 Task: Create List Resources in Board Thought Leadership to Workspace Creative Services. Create List Files in Board Event Marketing to Workspace Creative Services. Create List Images in Board Employee Performance Management and Evaluation to Workspace Creative Services
Action: Mouse moved to (116, 342)
Screenshot: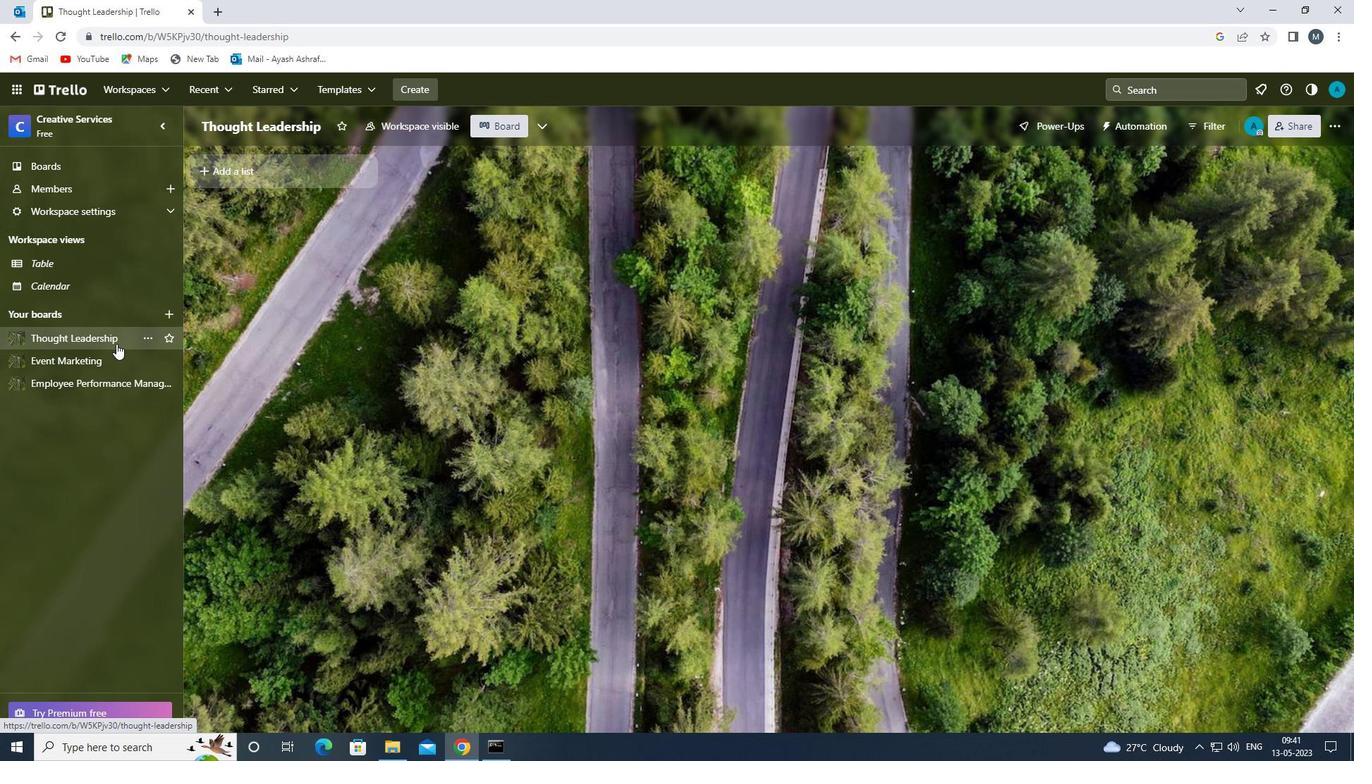 
Action: Mouse pressed left at (116, 342)
Screenshot: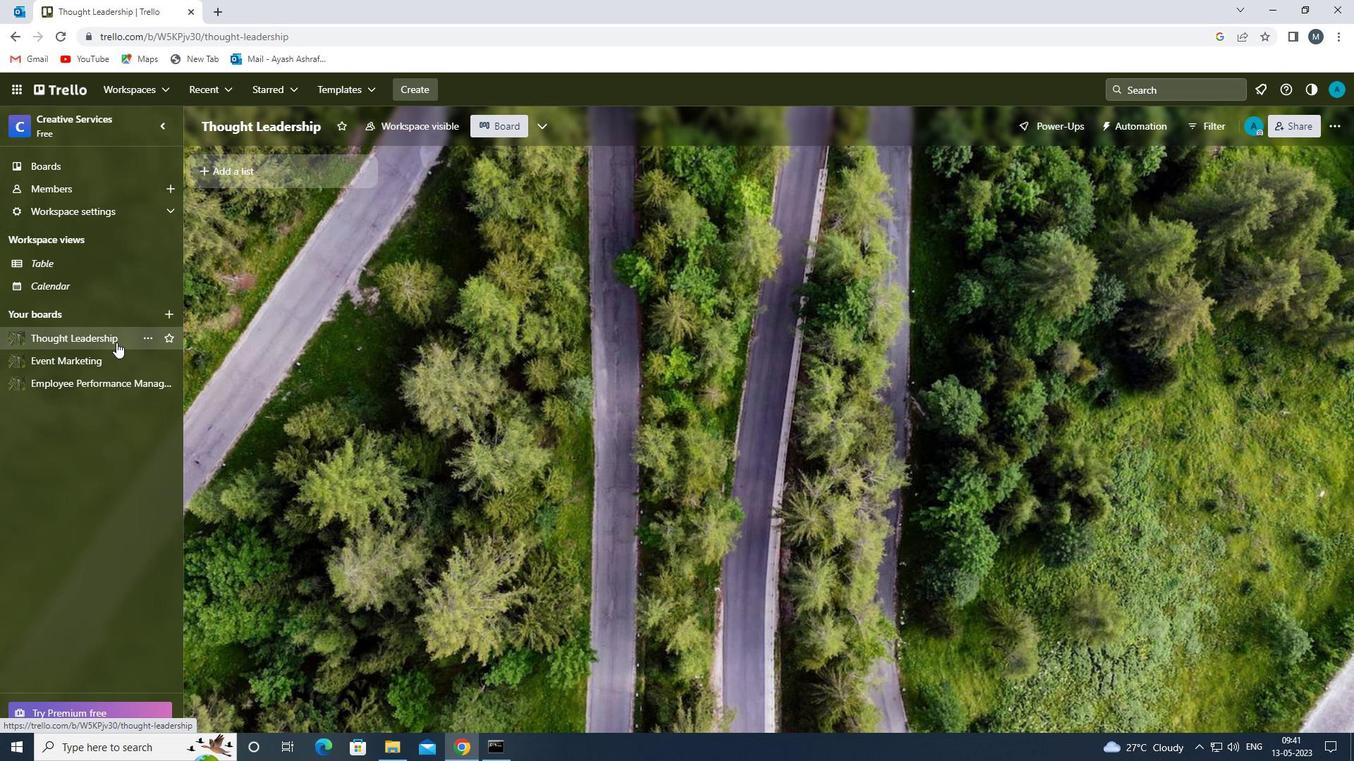 
Action: Mouse moved to (264, 182)
Screenshot: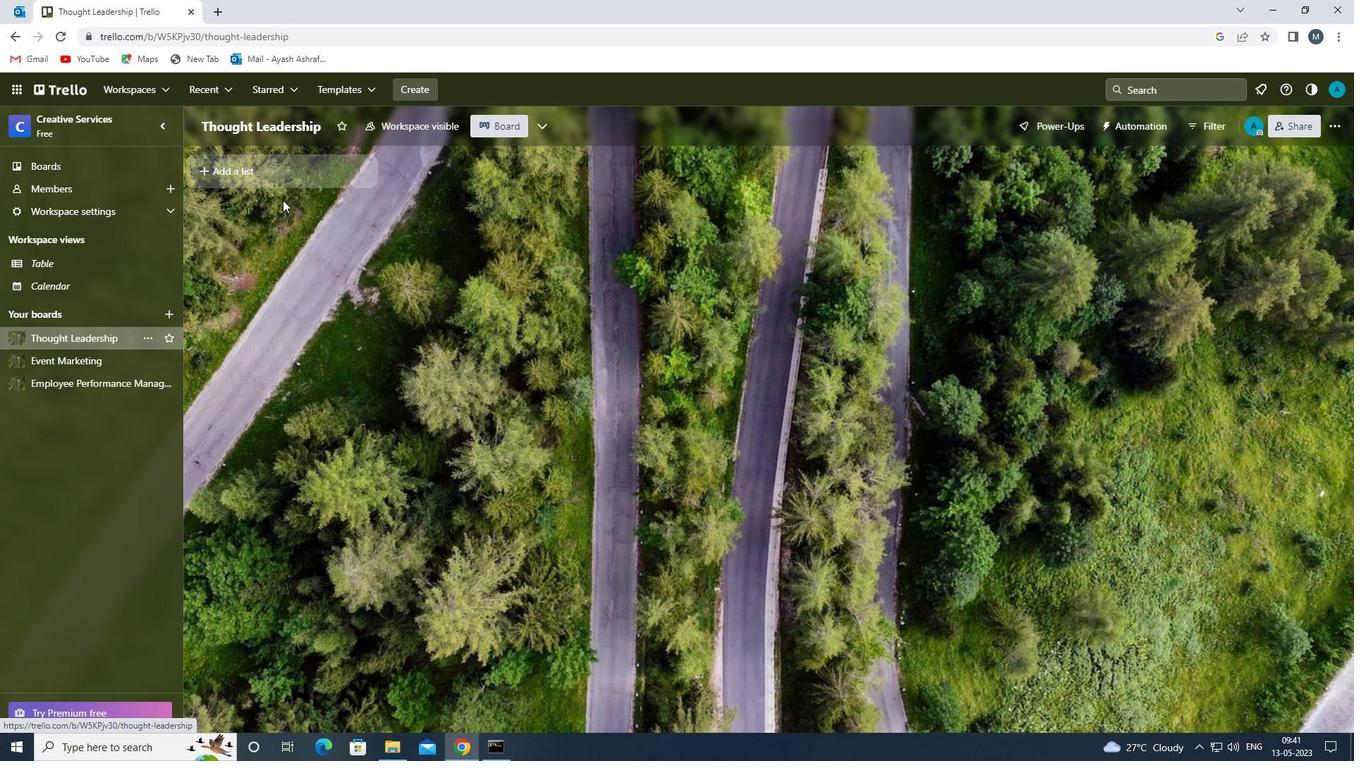 
Action: Mouse pressed left at (264, 182)
Screenshot: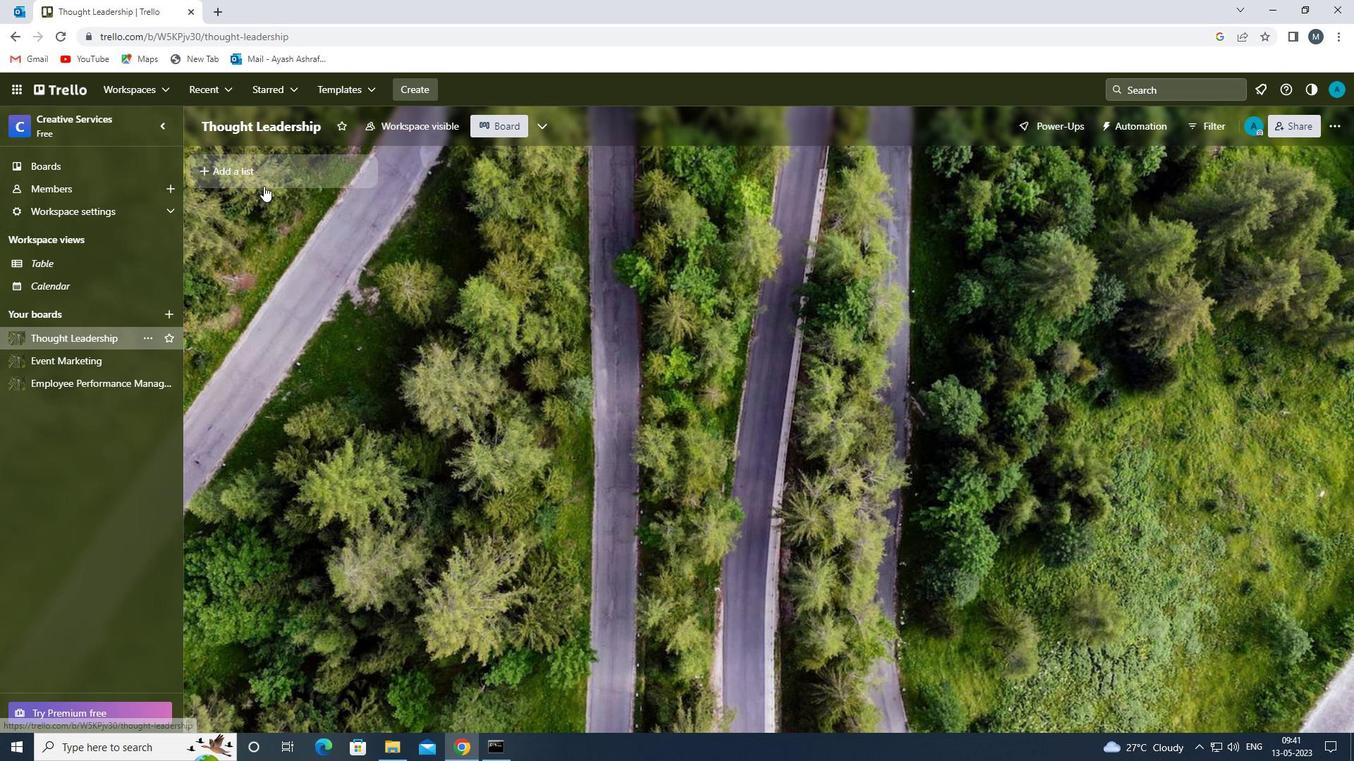 
Action: Mouse moved to (255, 166)
Screenshot: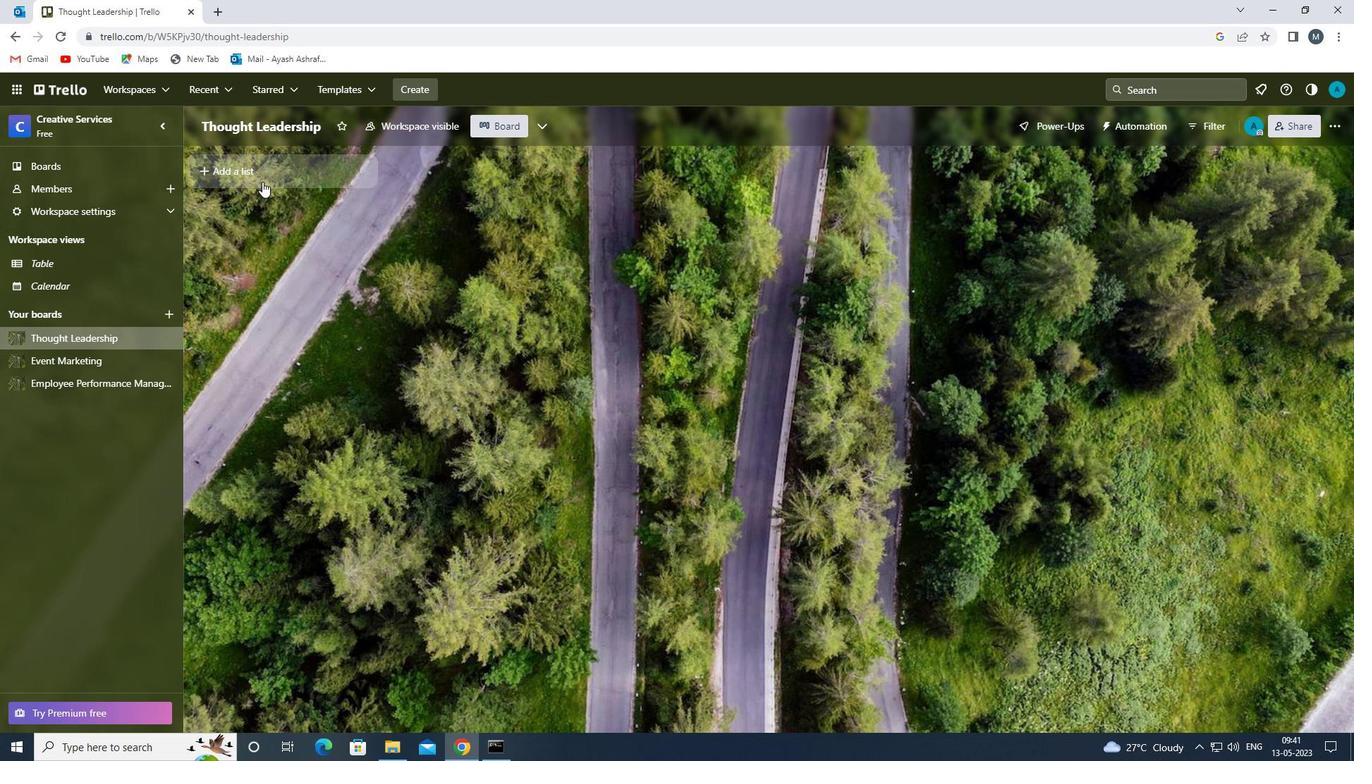 
Action: Mouse pressed left at (255, 166)
Screenshot: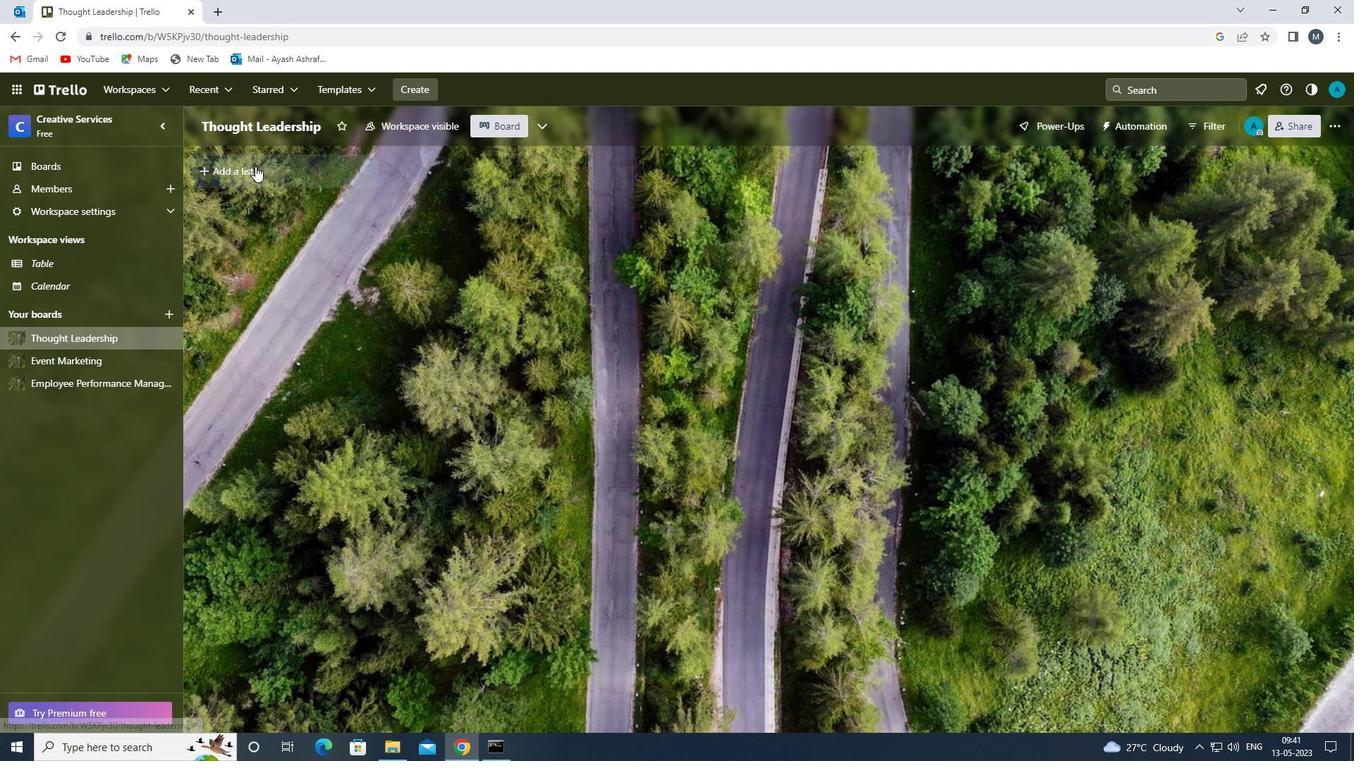 
Action: Mouse moved to (267, 167)
Screenshot: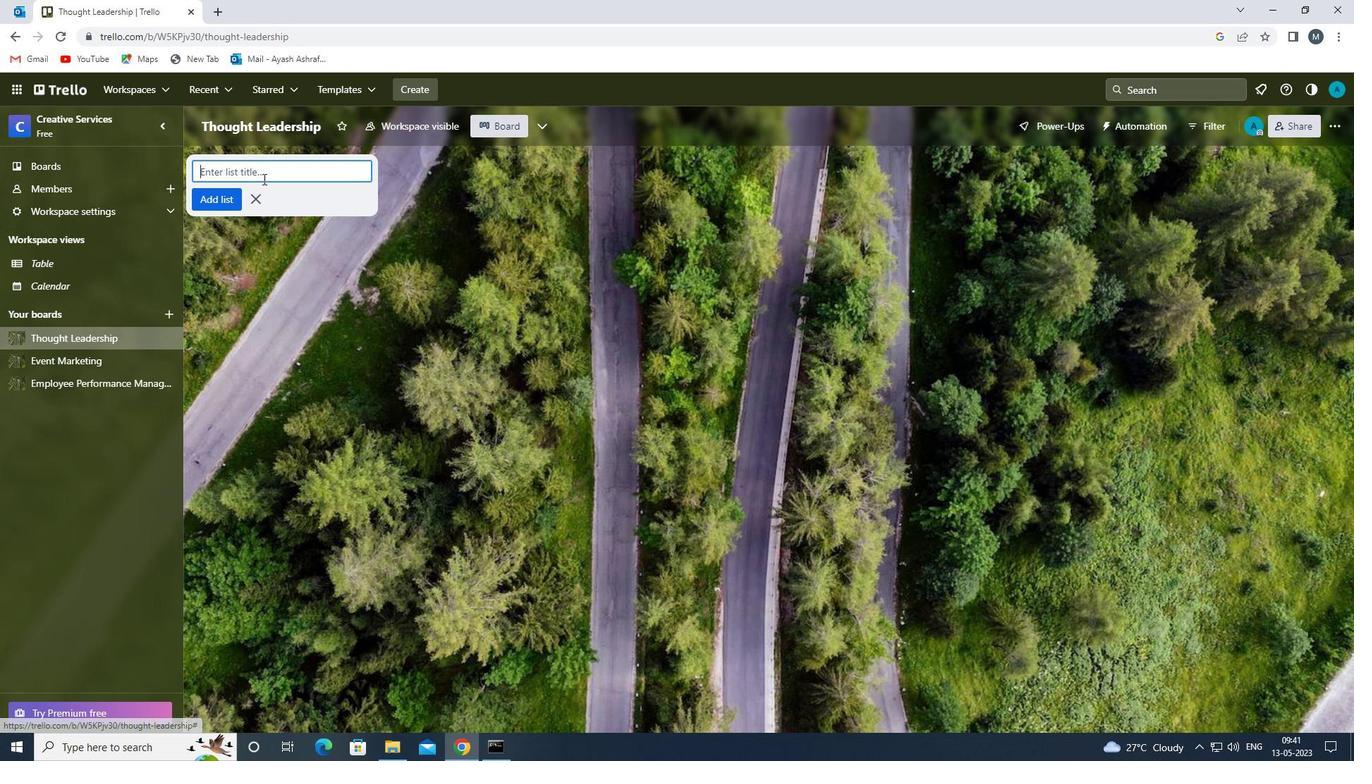 
Action: Mouse pressed left at (267, 167)
Screenshot: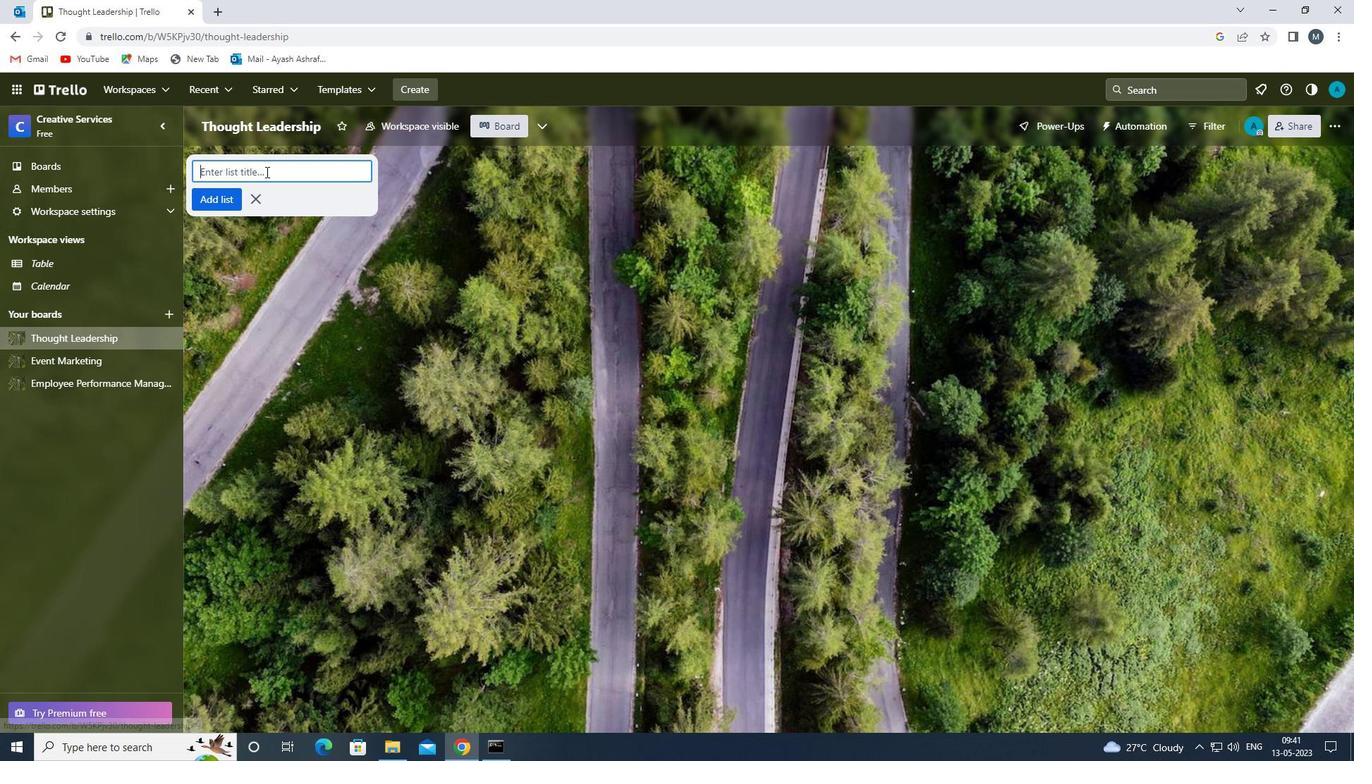 
Action: Key pressed <Key.shift>RESOURCES<Key.space>
Screenshot: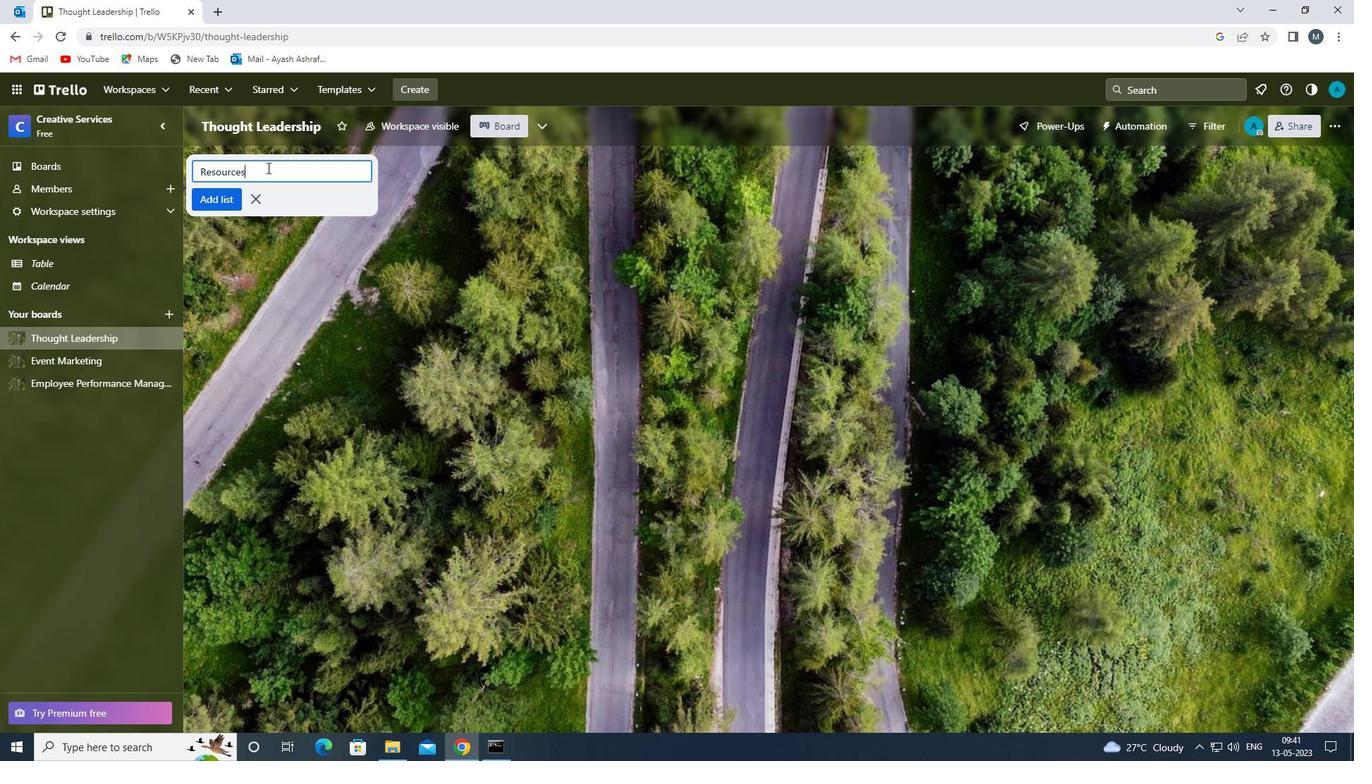 
Action: Mouse moved to (234, 203)
Screenshot: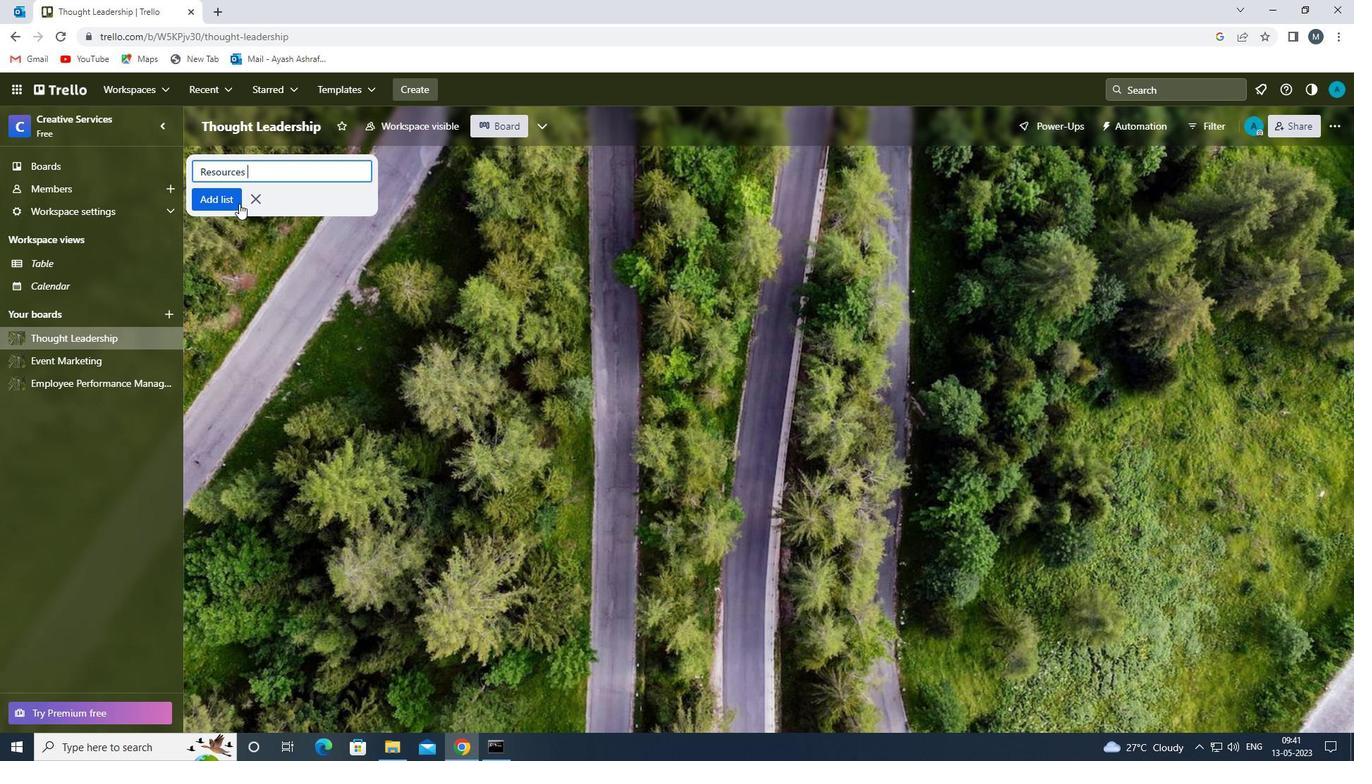 
Action: Mouse pressed left at (234, 203)
Screenshot: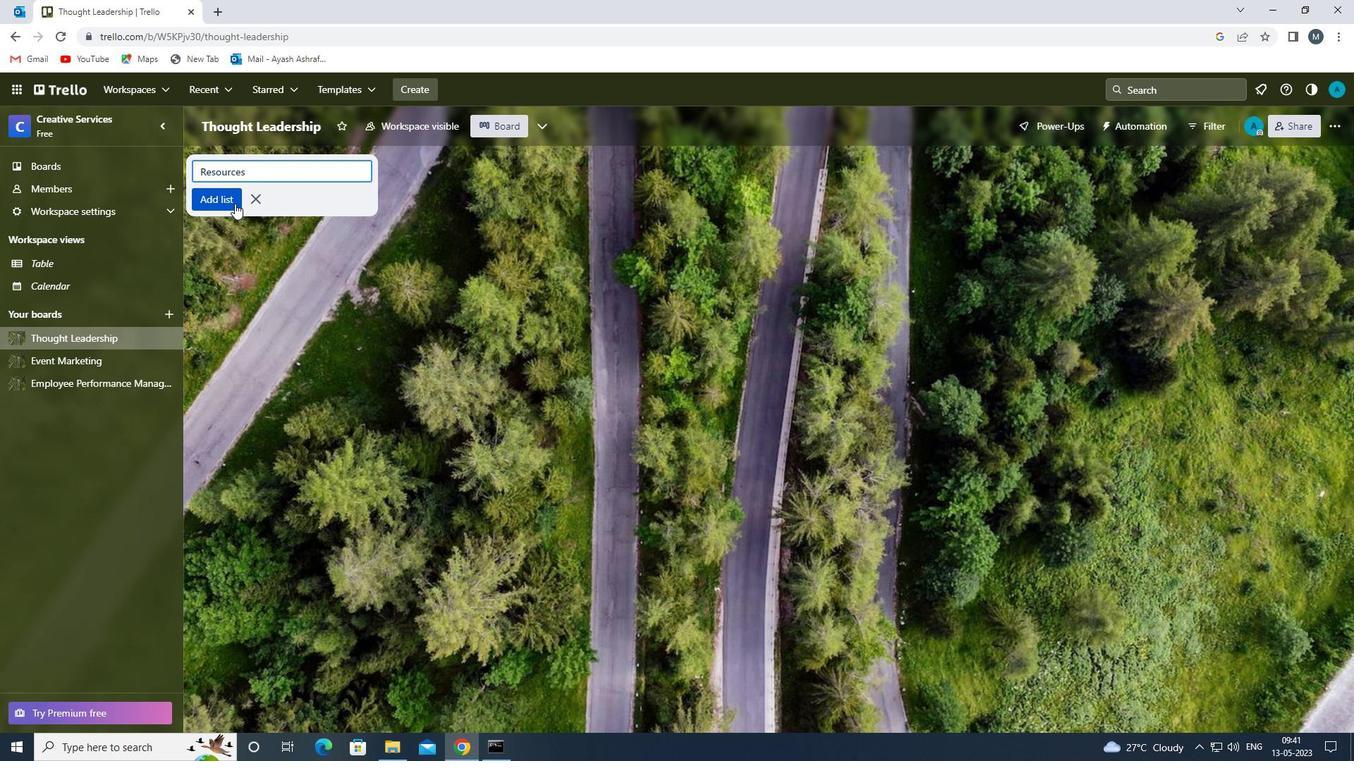 
Action: Mouse moved to (75, 359)
Screenshot: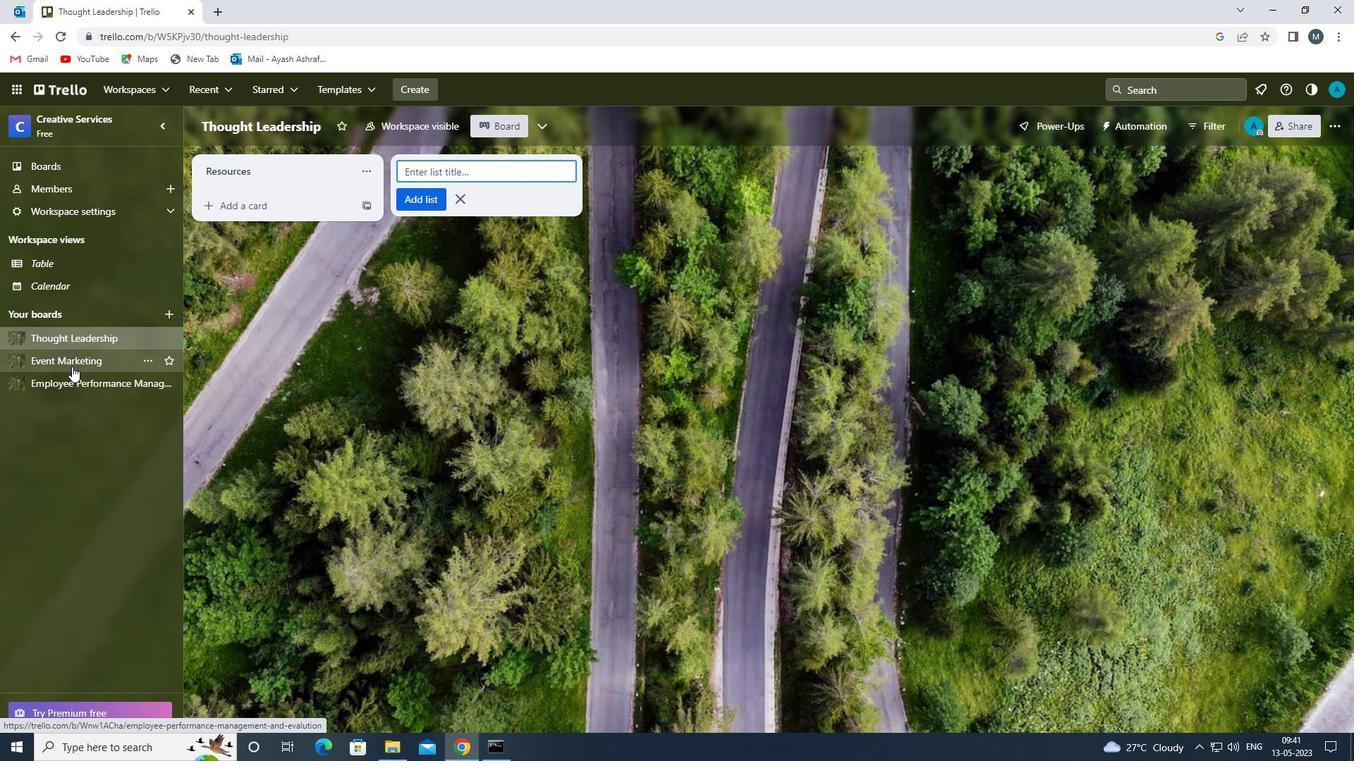 
Action: Mouse pressed left at (75, 359)
Screenshot: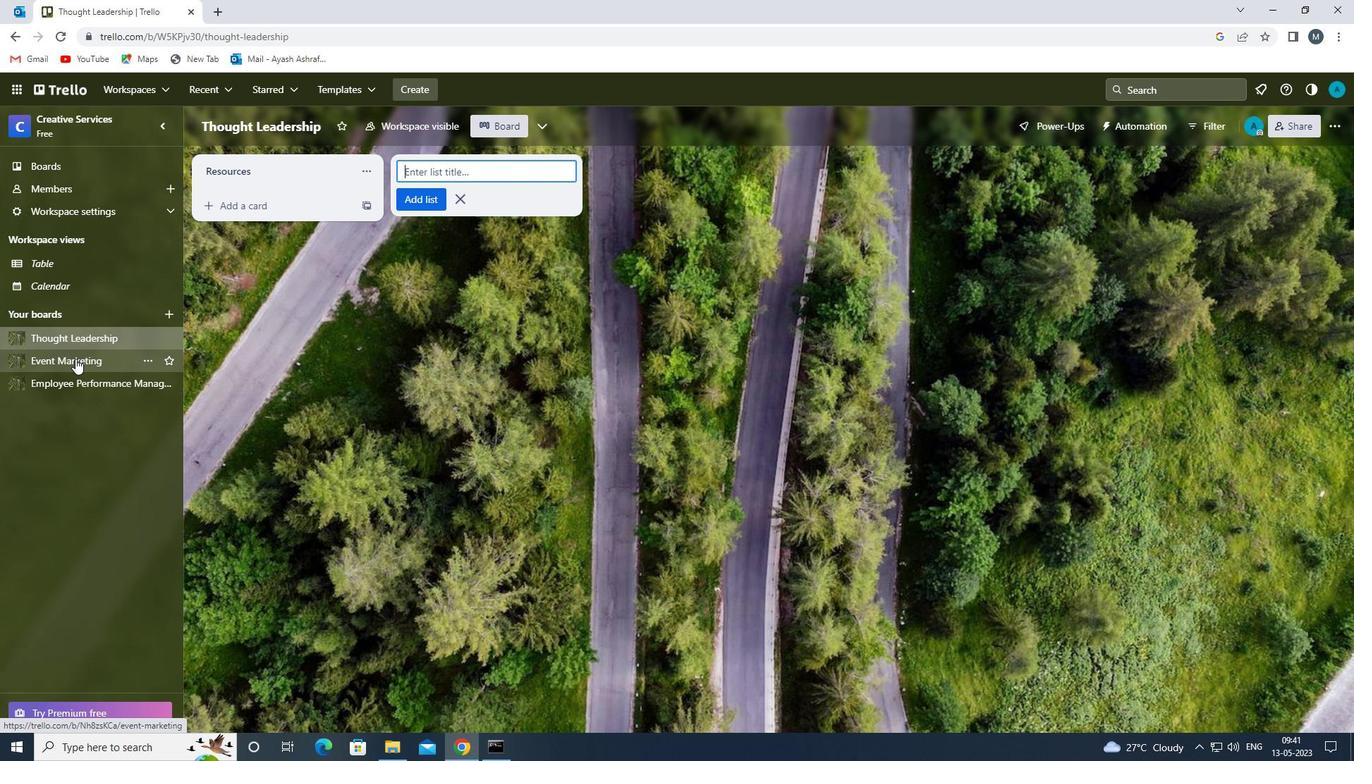 
Action: Mouse moved to (277, 178)
Screenshot: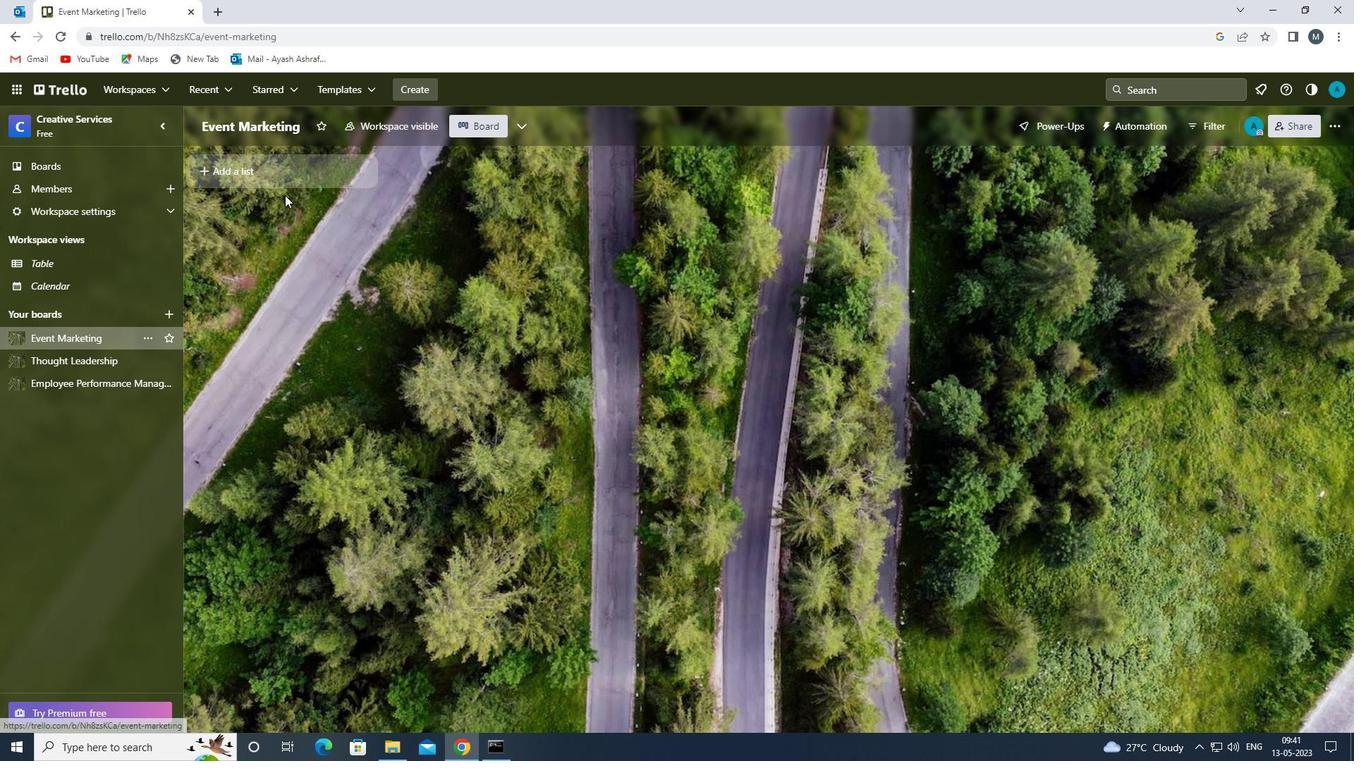 
Action: Mouse pressed left at (277, 178)
Screenshot: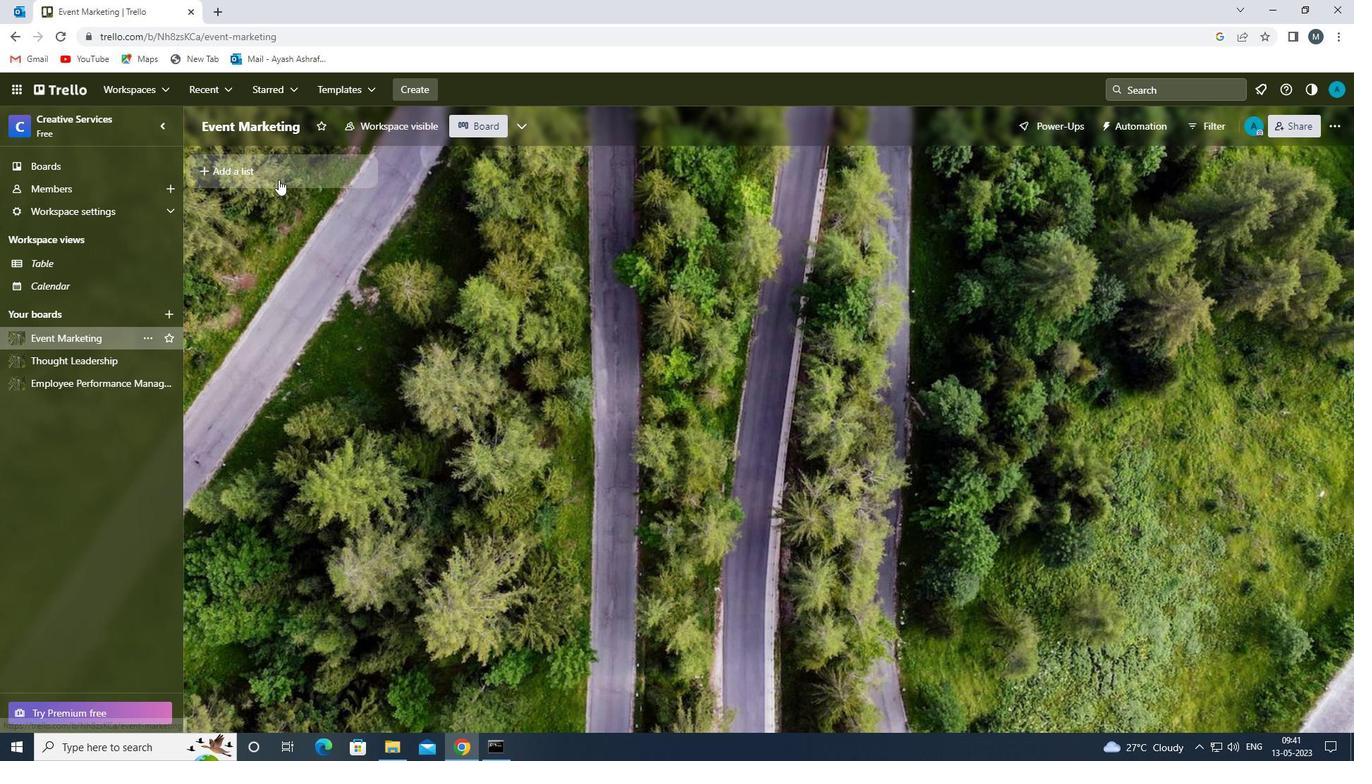 
Action: Mouse moved to (269, 167)
Screenshot: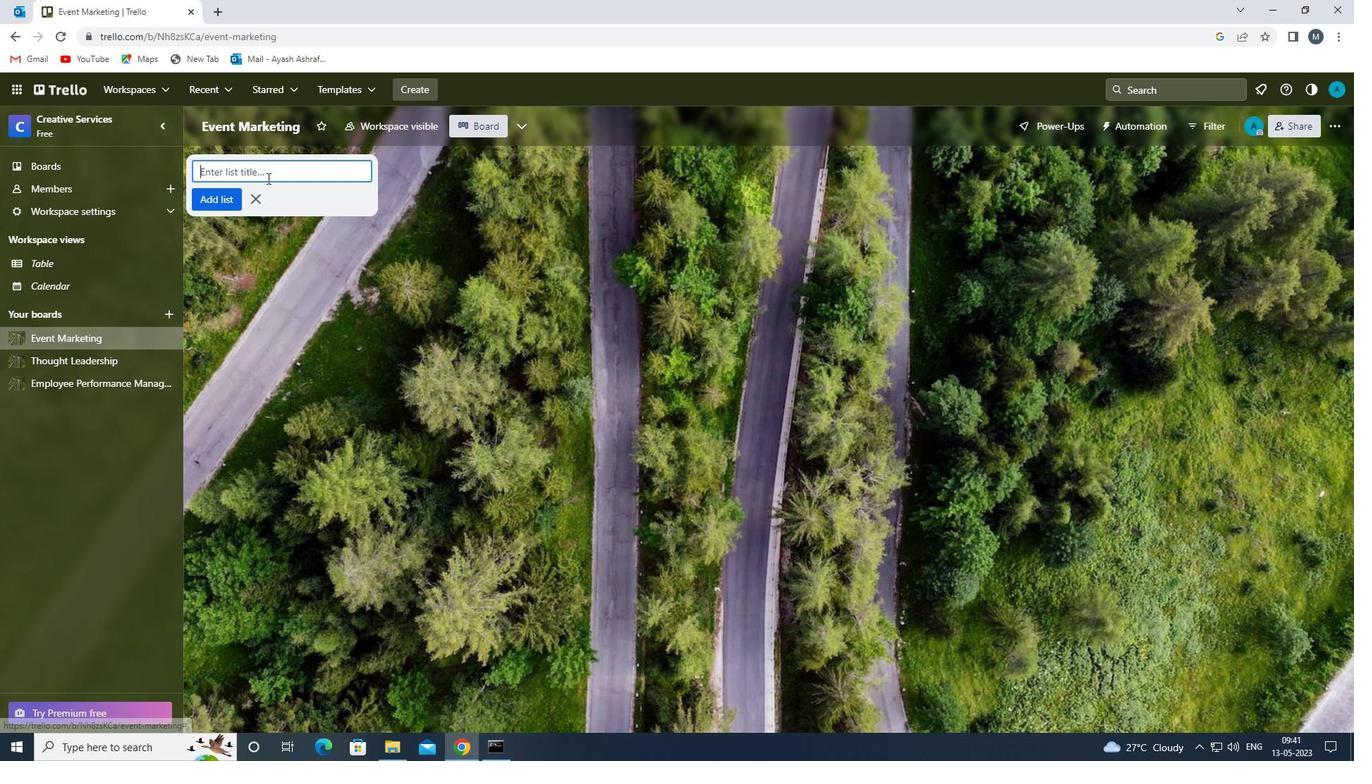 
Action: Mouse pressed left at (269, 167)
Screenshot: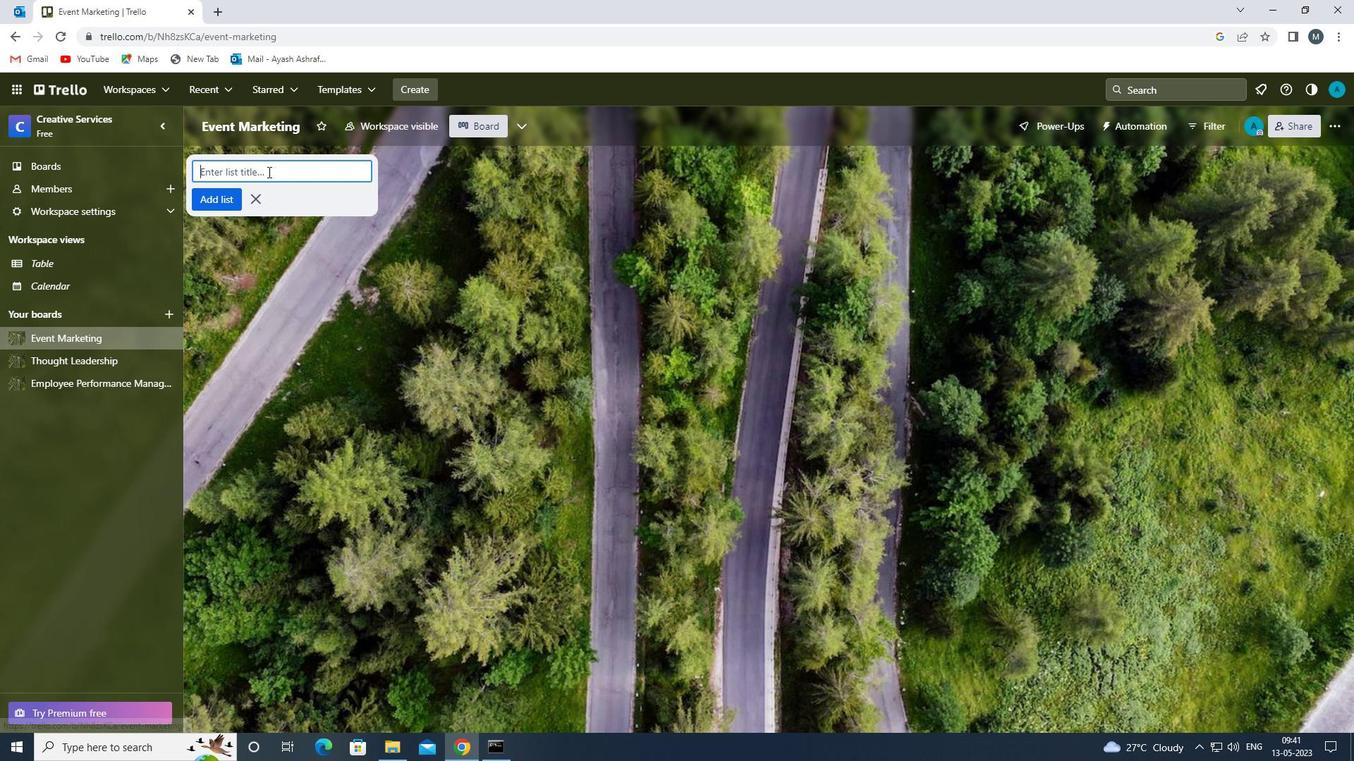 
Action: Key pressed <Key.shift>FILES<Key.space>
Screenshot: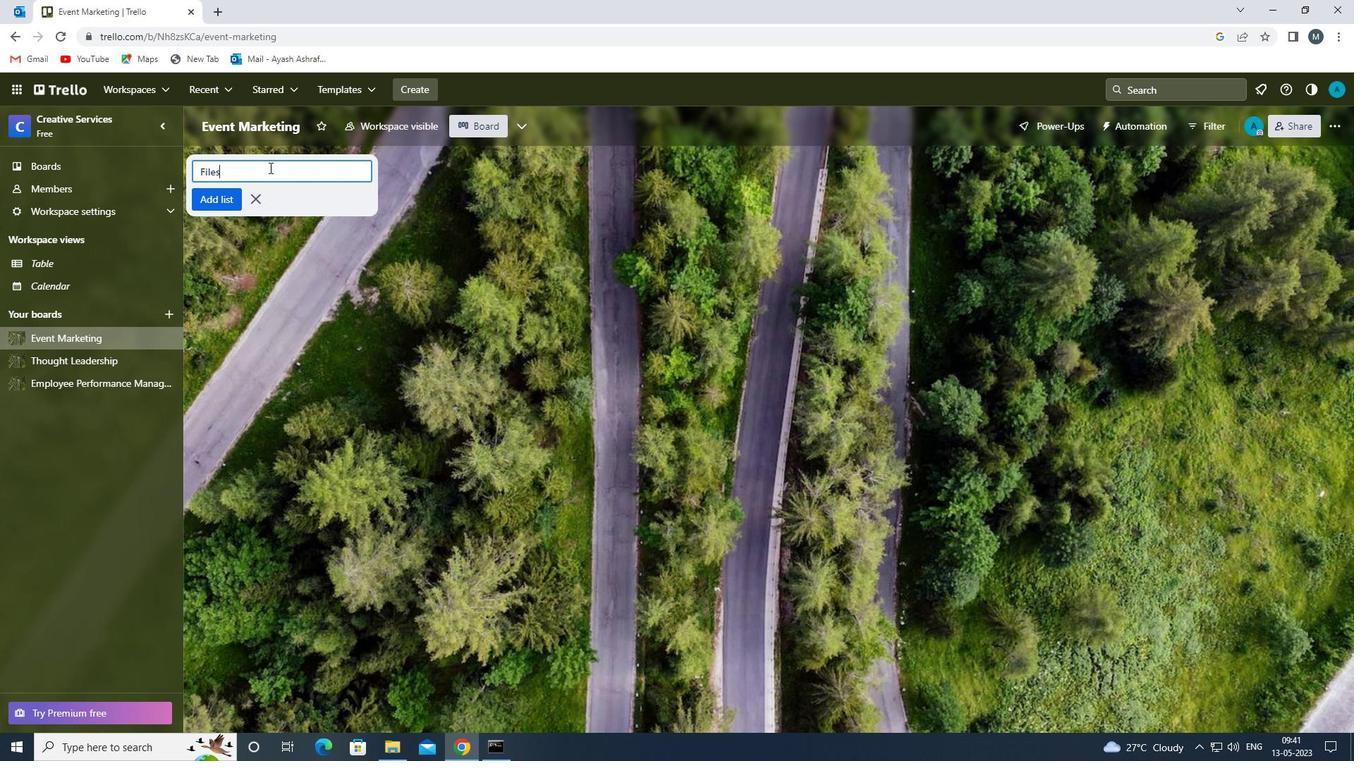 
Action: Mouse moved to (214, 201)
Screenshot: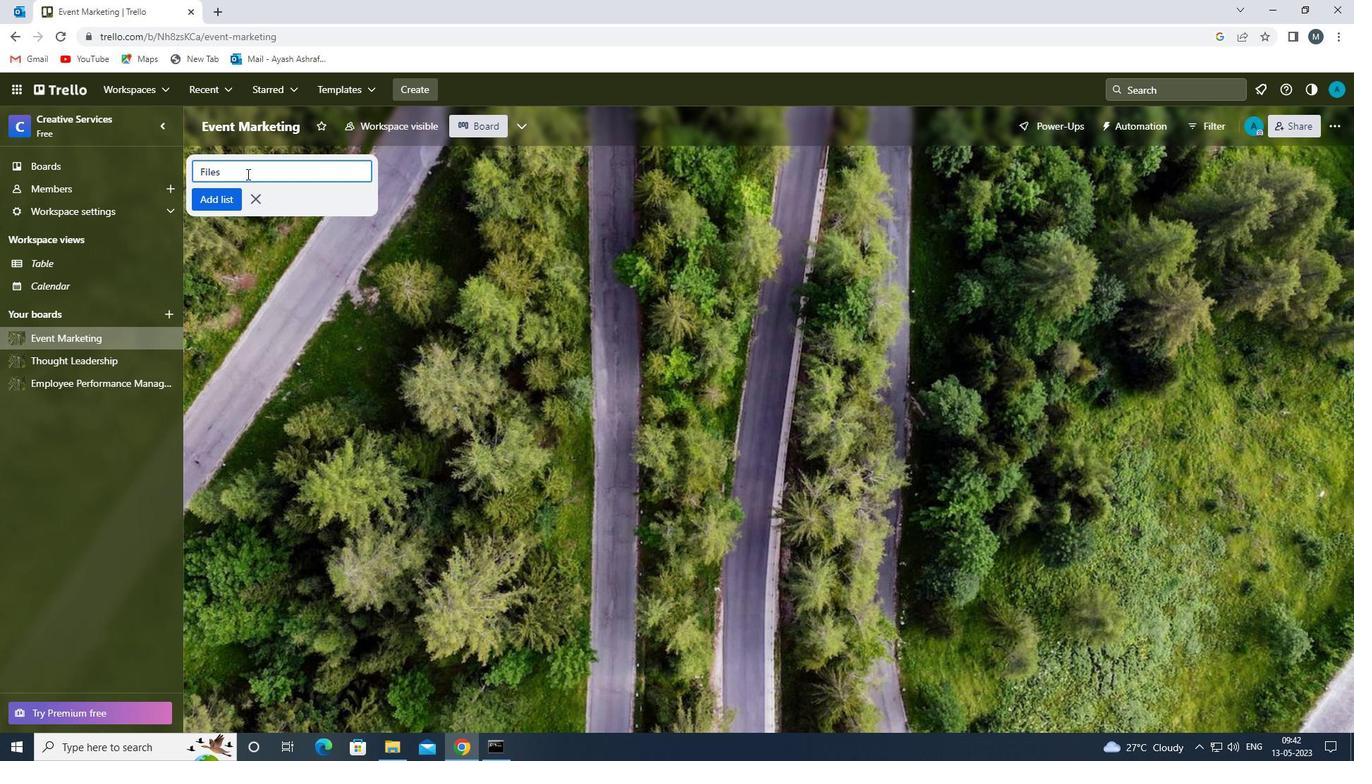 
Action: Mouse pressed left at (214, 201)
Screenshot: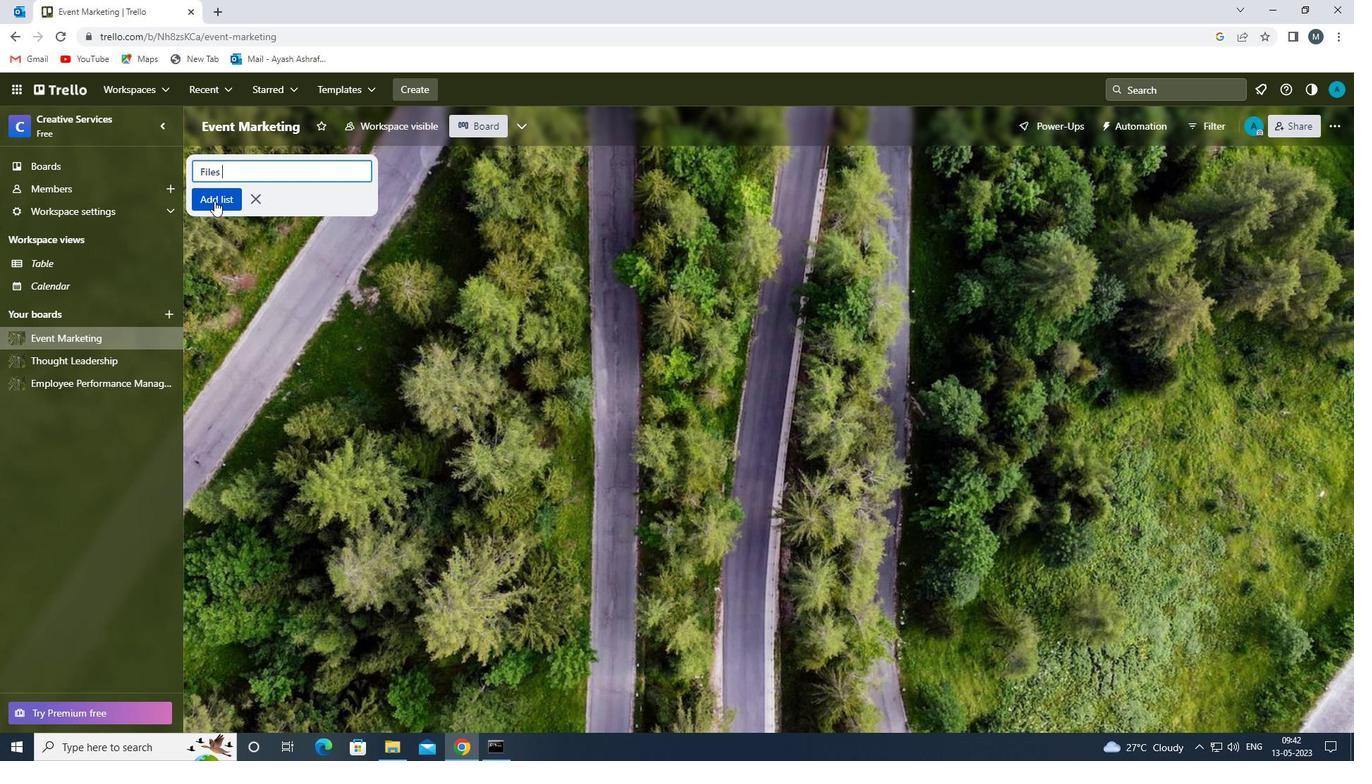 
Action: Mouse moved to (237, 303)
Screenshot: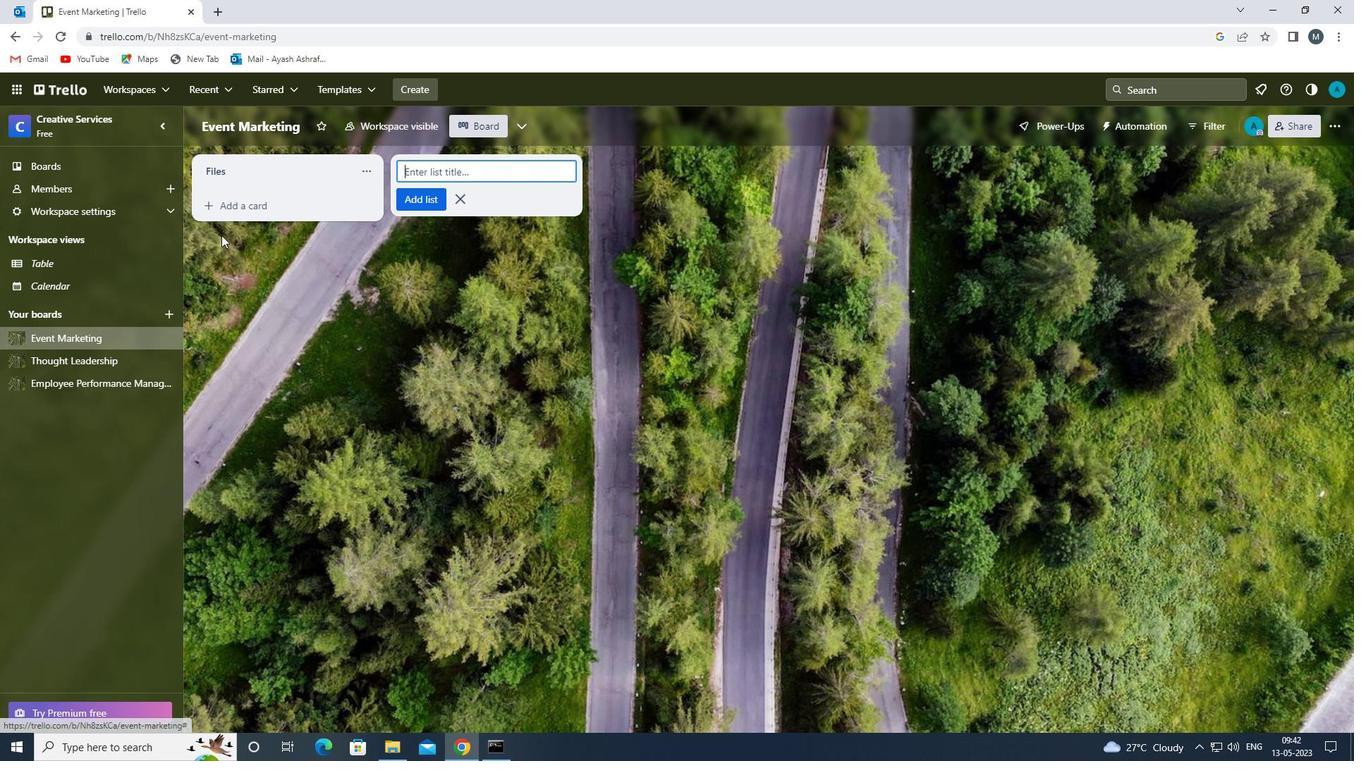 
Action: Mouse pressed left at (237, 303)
Screenshot: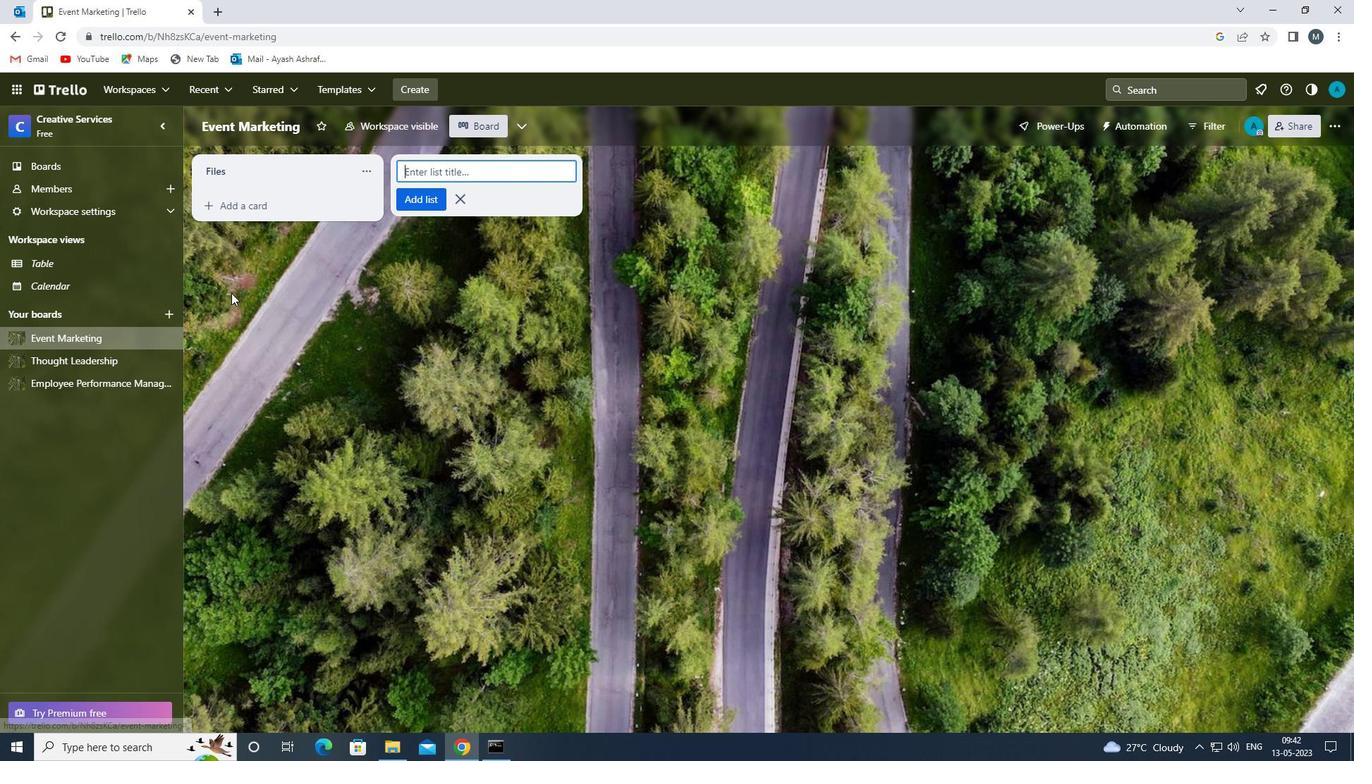 
Action: Mouse moved to (65, 386)
Screenshot: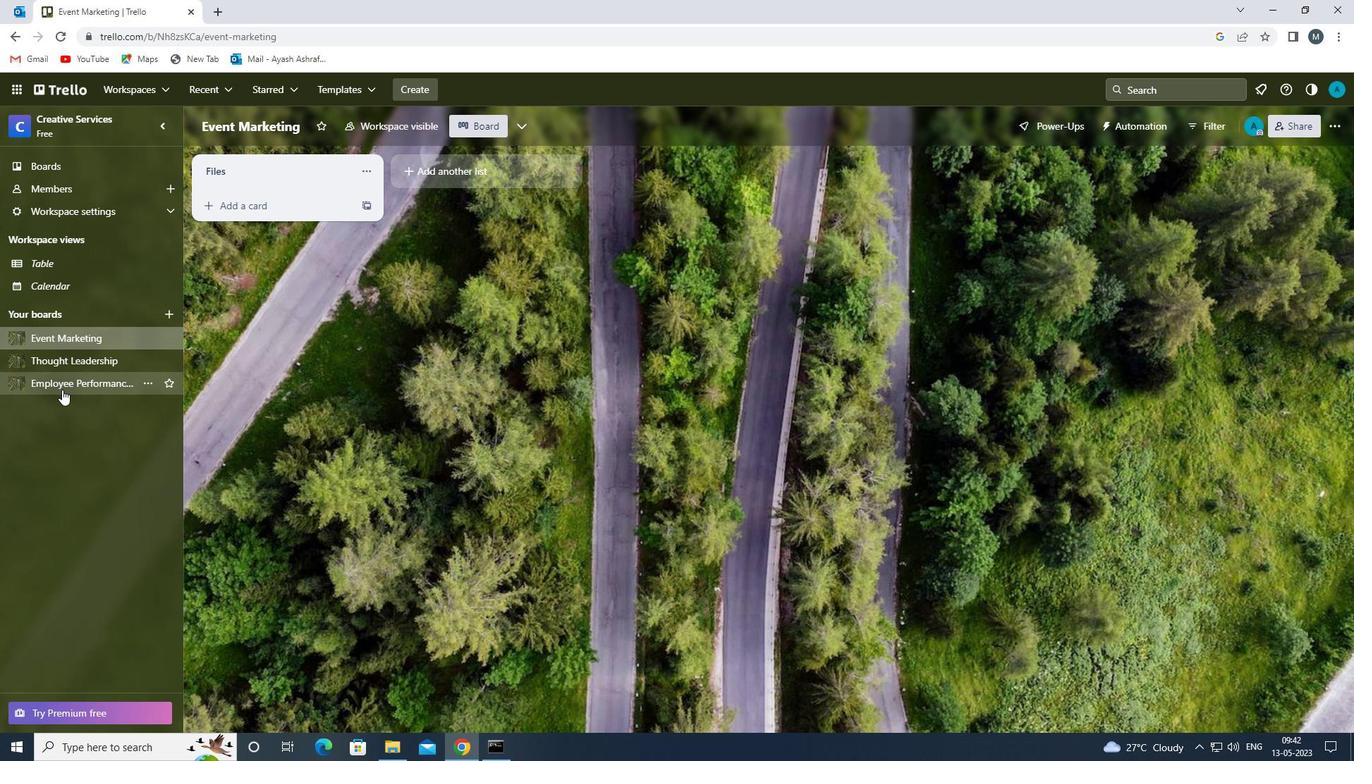
Action: Mouse pressed left at (65, 386)
Screenshot: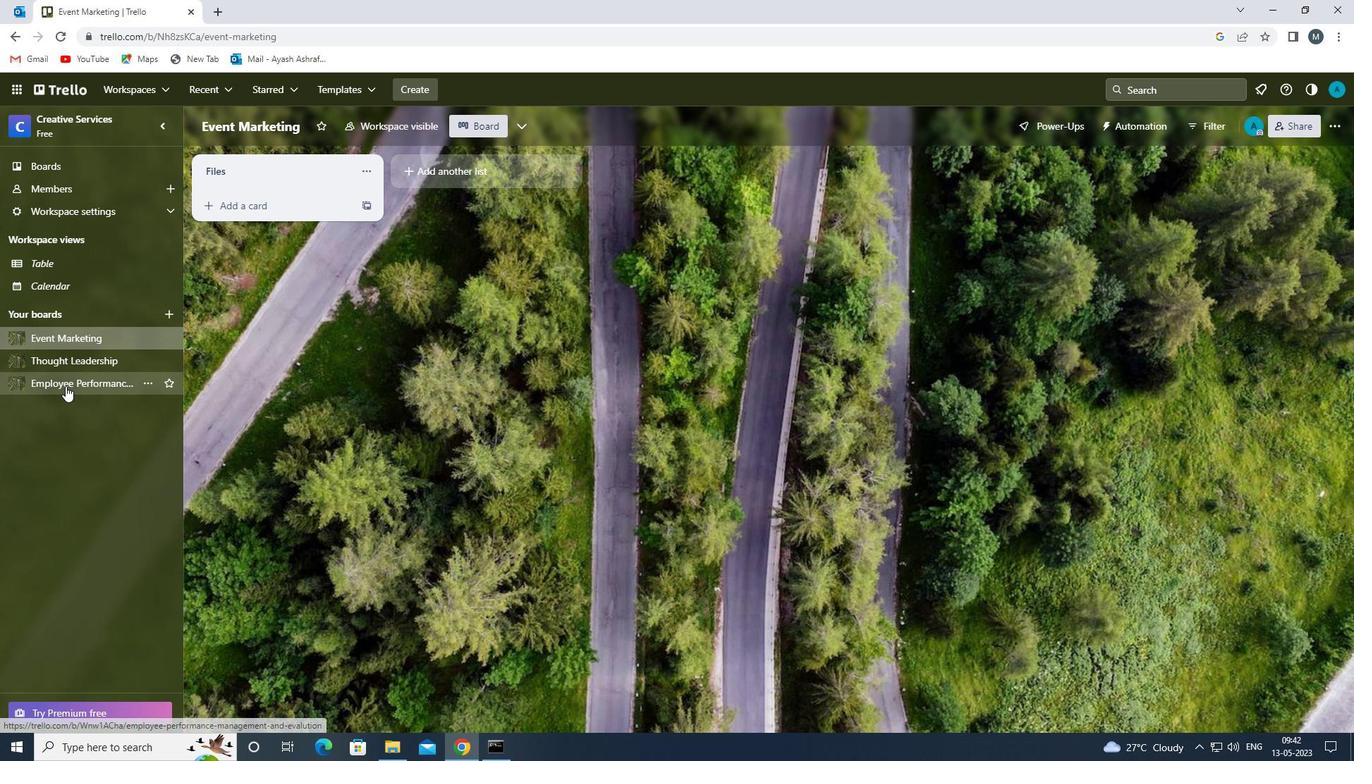 
Action: Mouse moved to (259, 183)
Screenshot: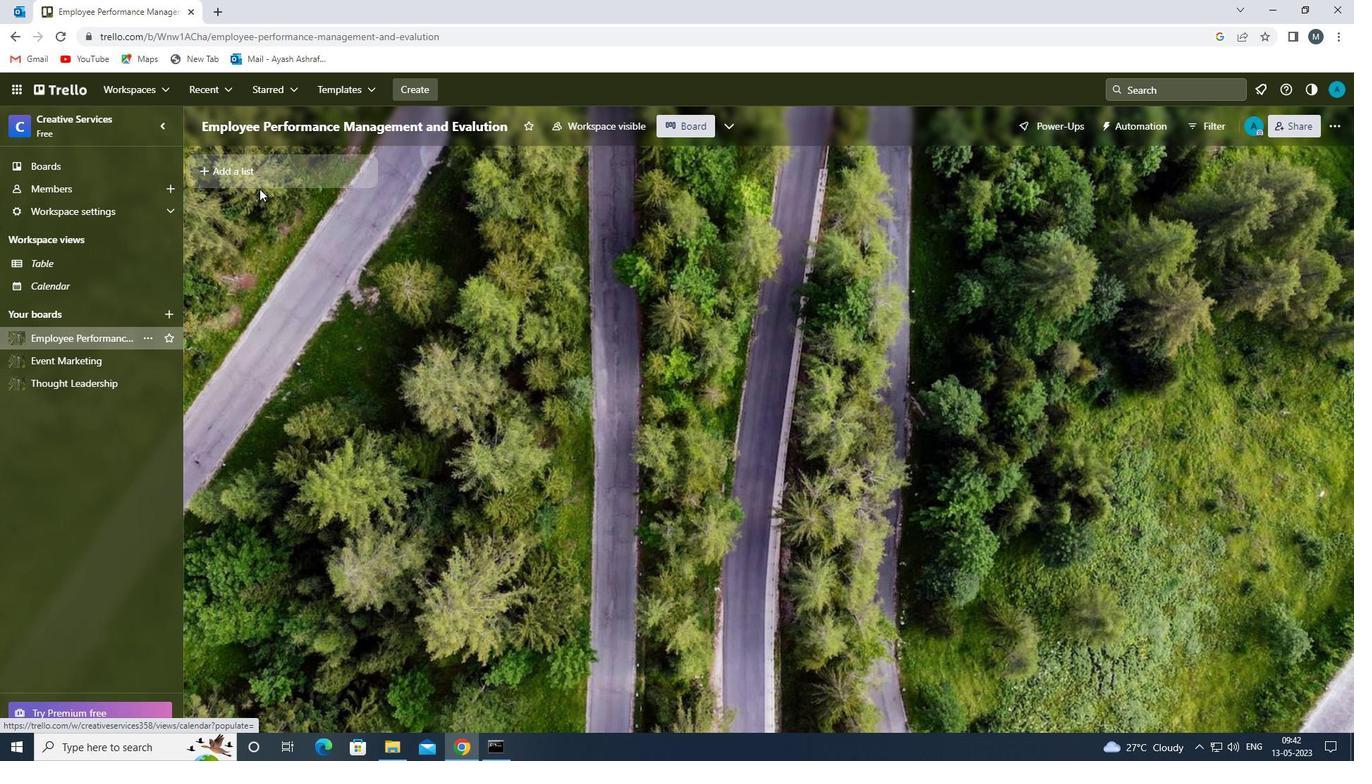 
Action: Mouse pressed left at (259, 183)
Screenshot: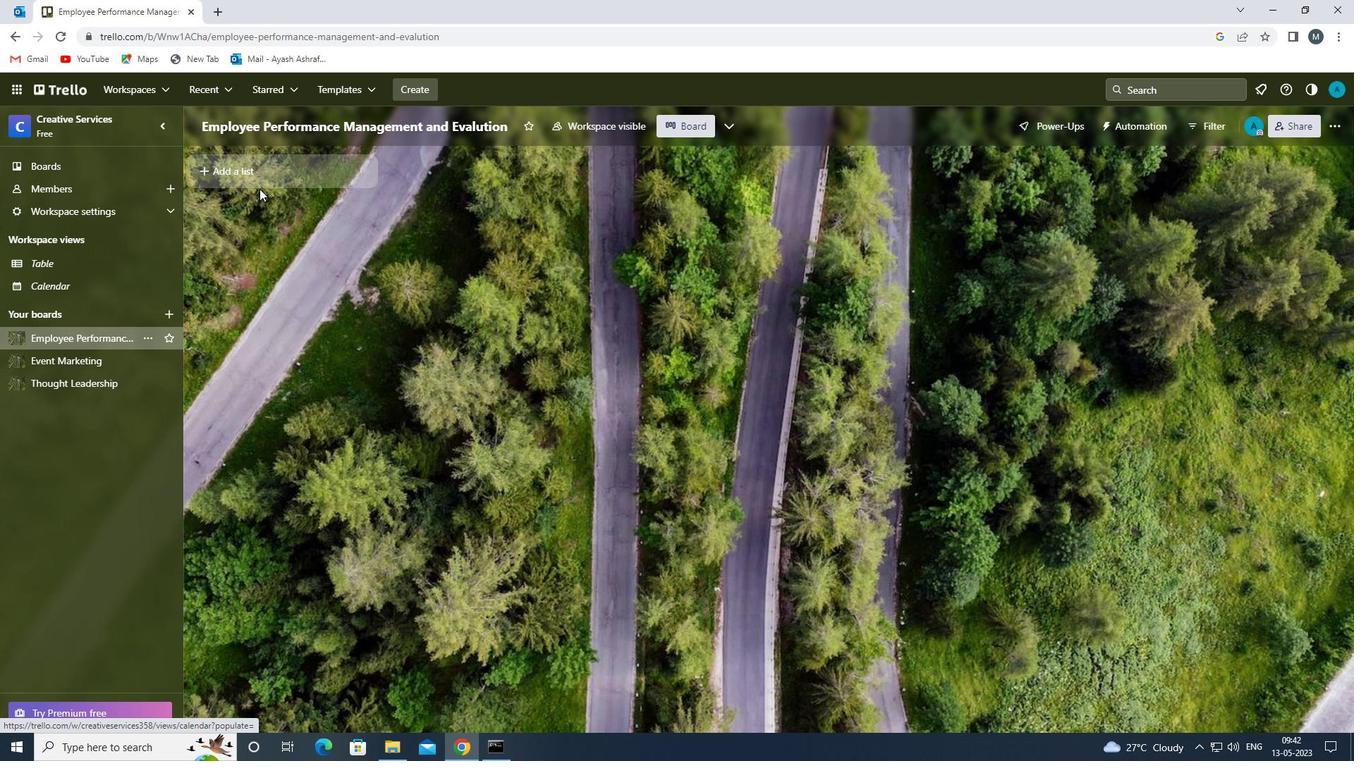 
Action: Mouse moved to (265, 177)
Screenshot: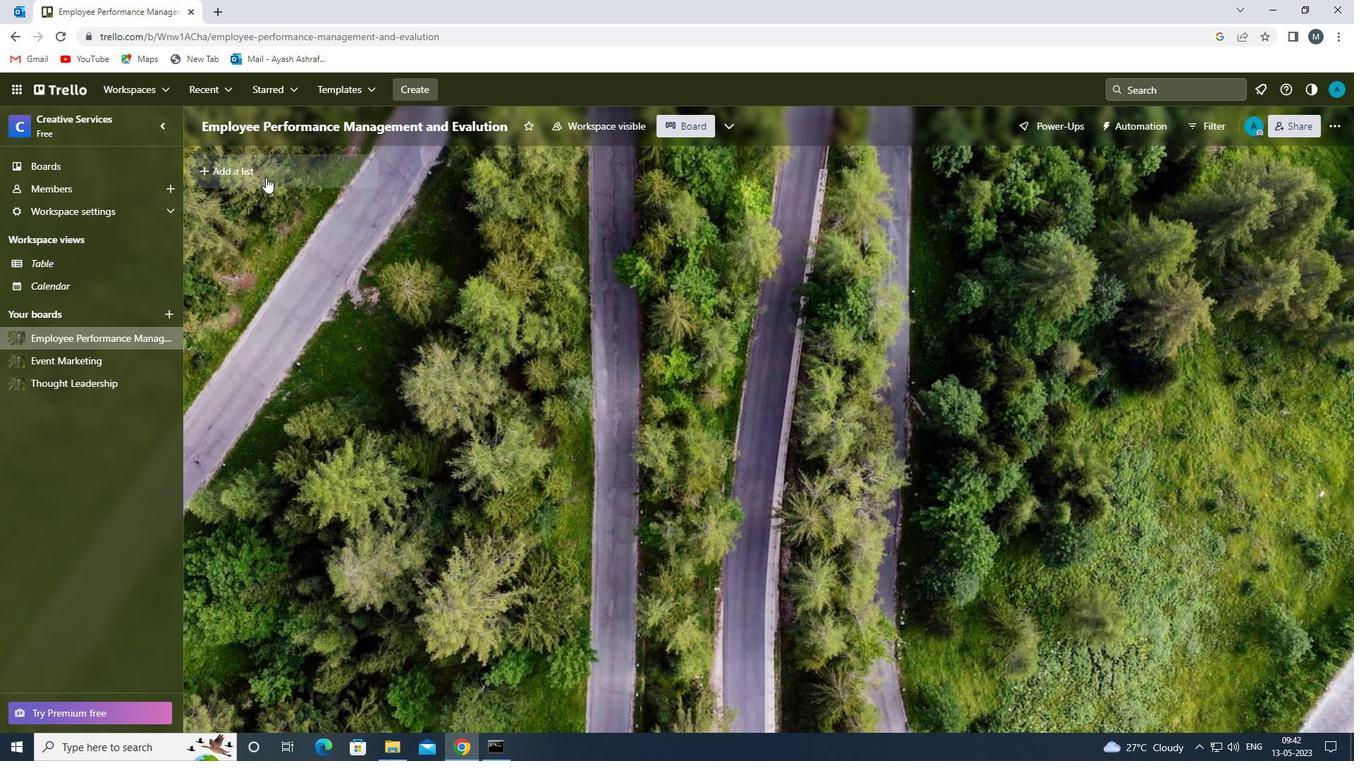 
Action: Mouse pressed left at (265, 177)
Screenshot: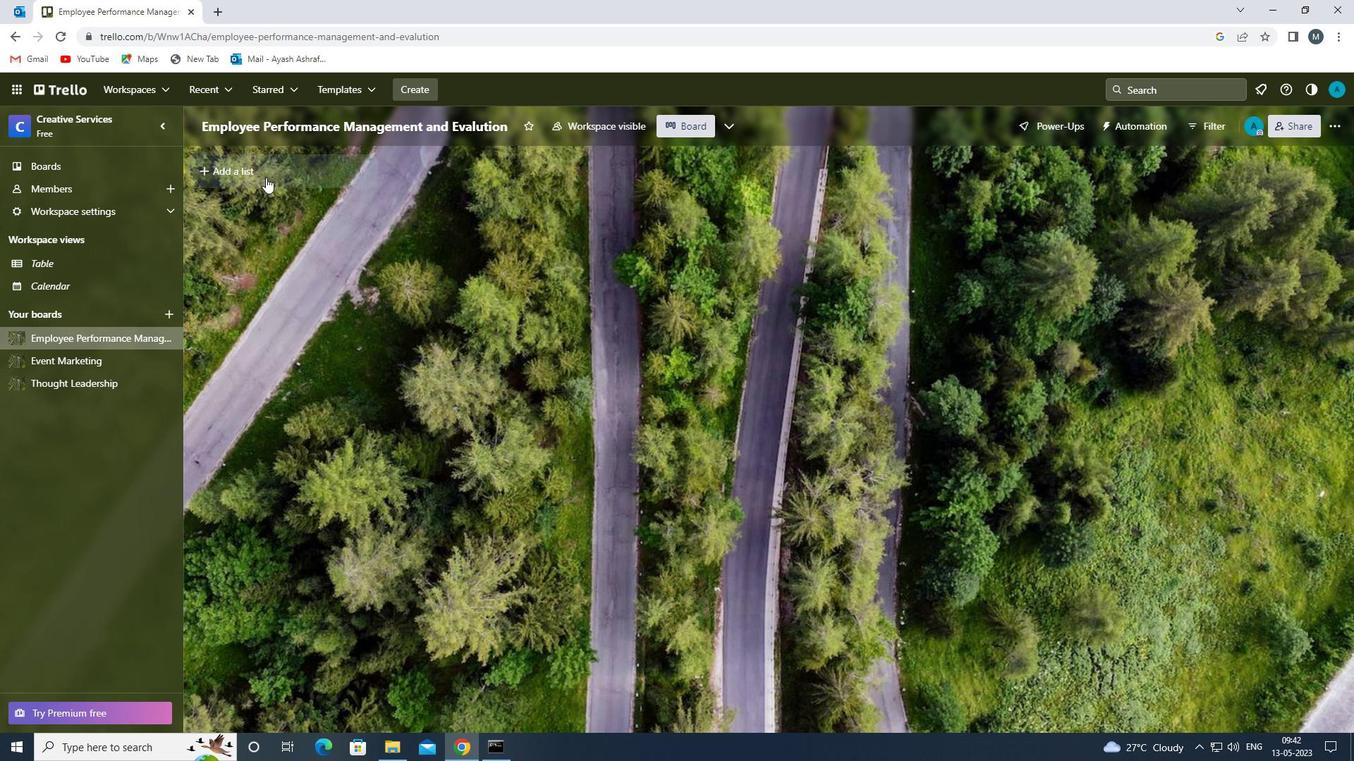 
Action: Mouse moved to (273, 162)
Screenshot: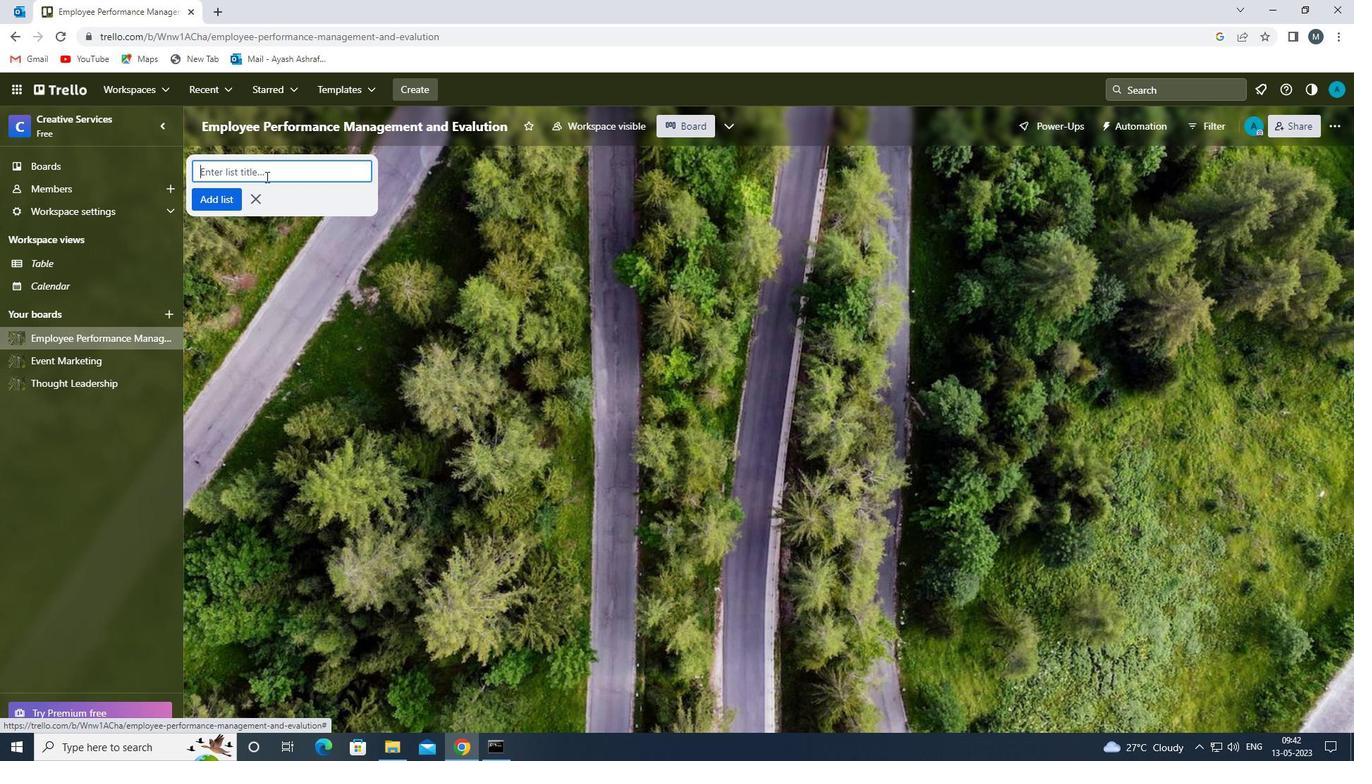 
Action: Mouse pressed left at (273, 162)
Screenshot: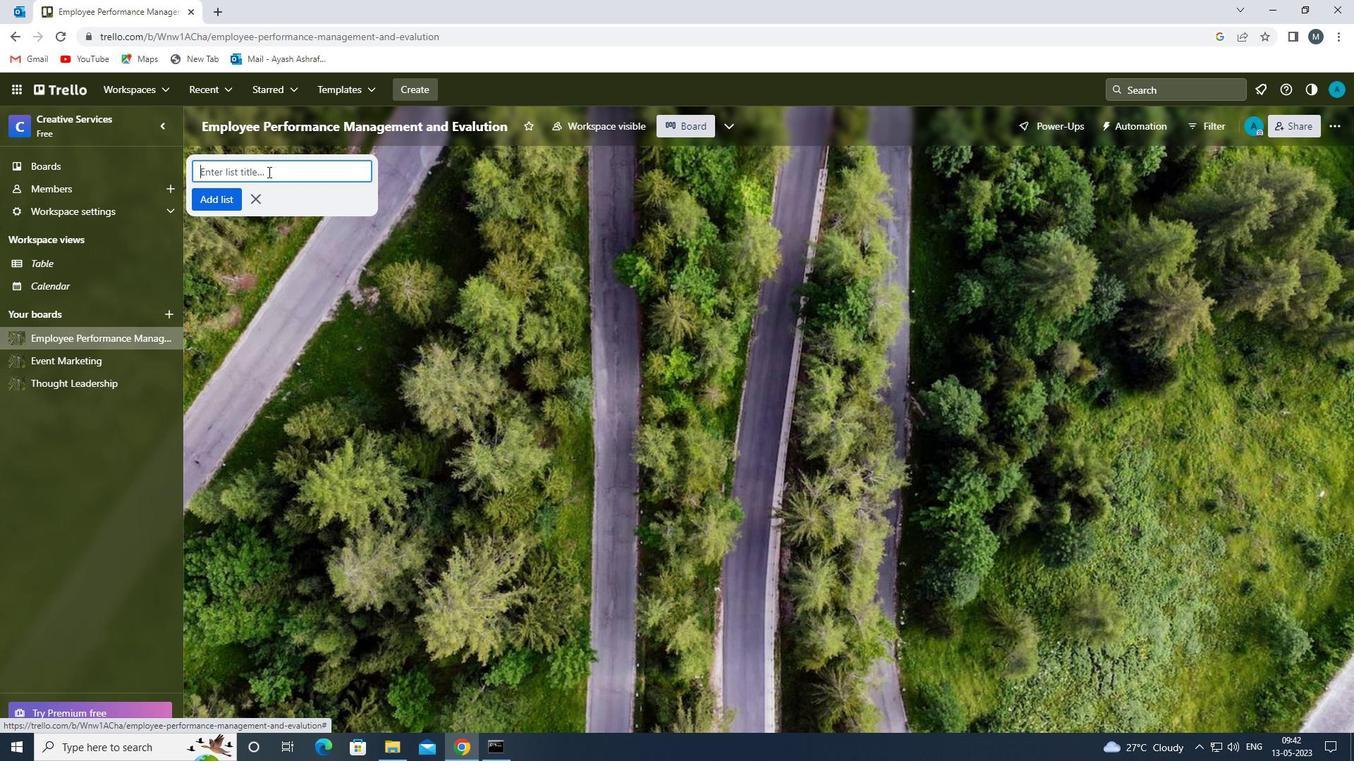 
Action: Mouse moved to (270, 169)
Screenshot: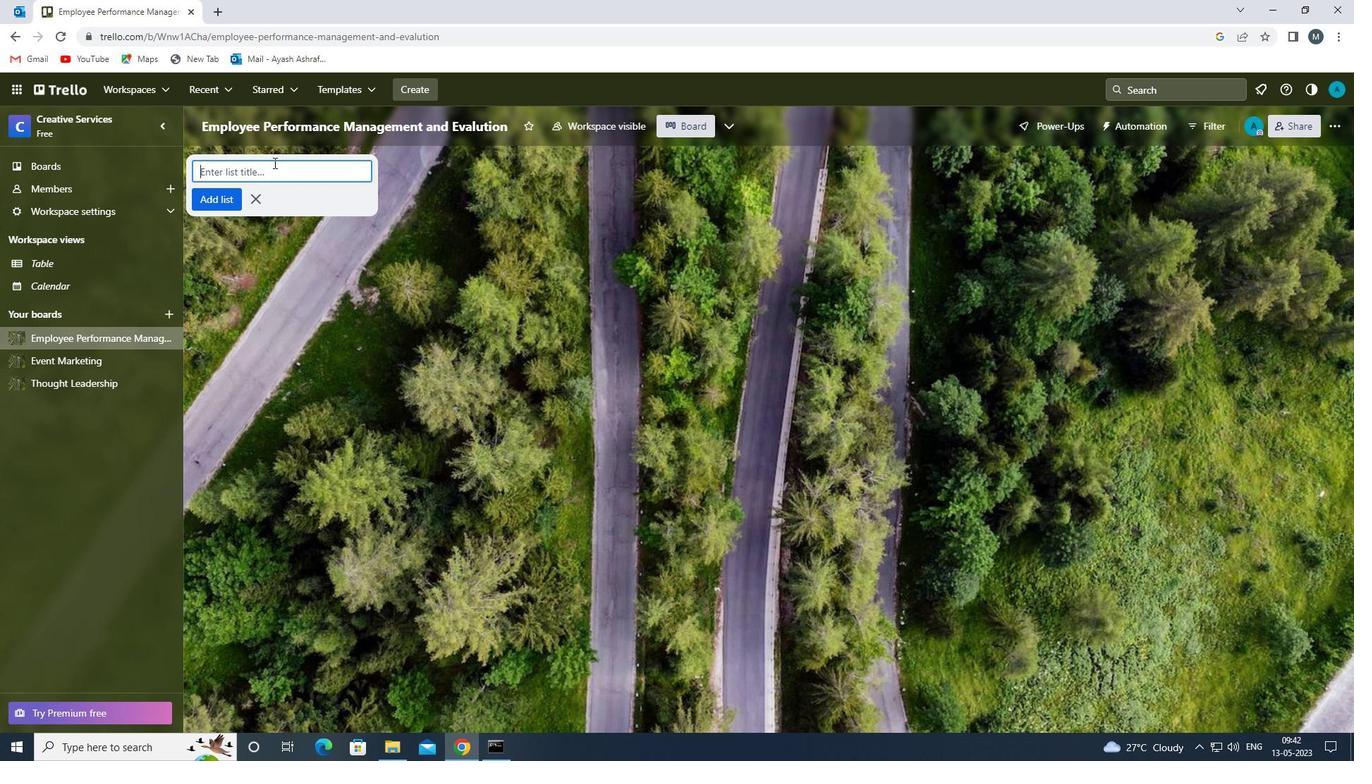 
Action: Mouse pressed left at (270, 169)
Screenshot: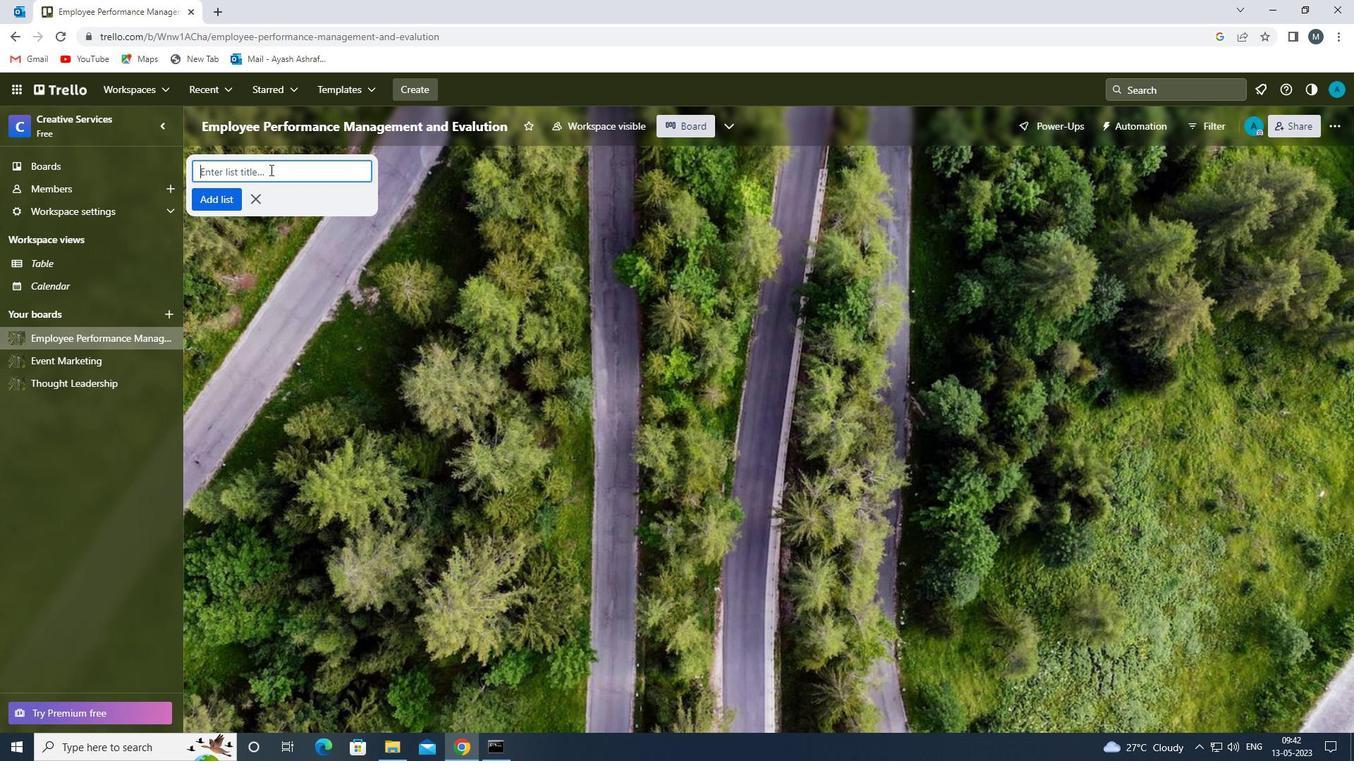 
Action: Mouse moved to (271, 165)
Screenshot: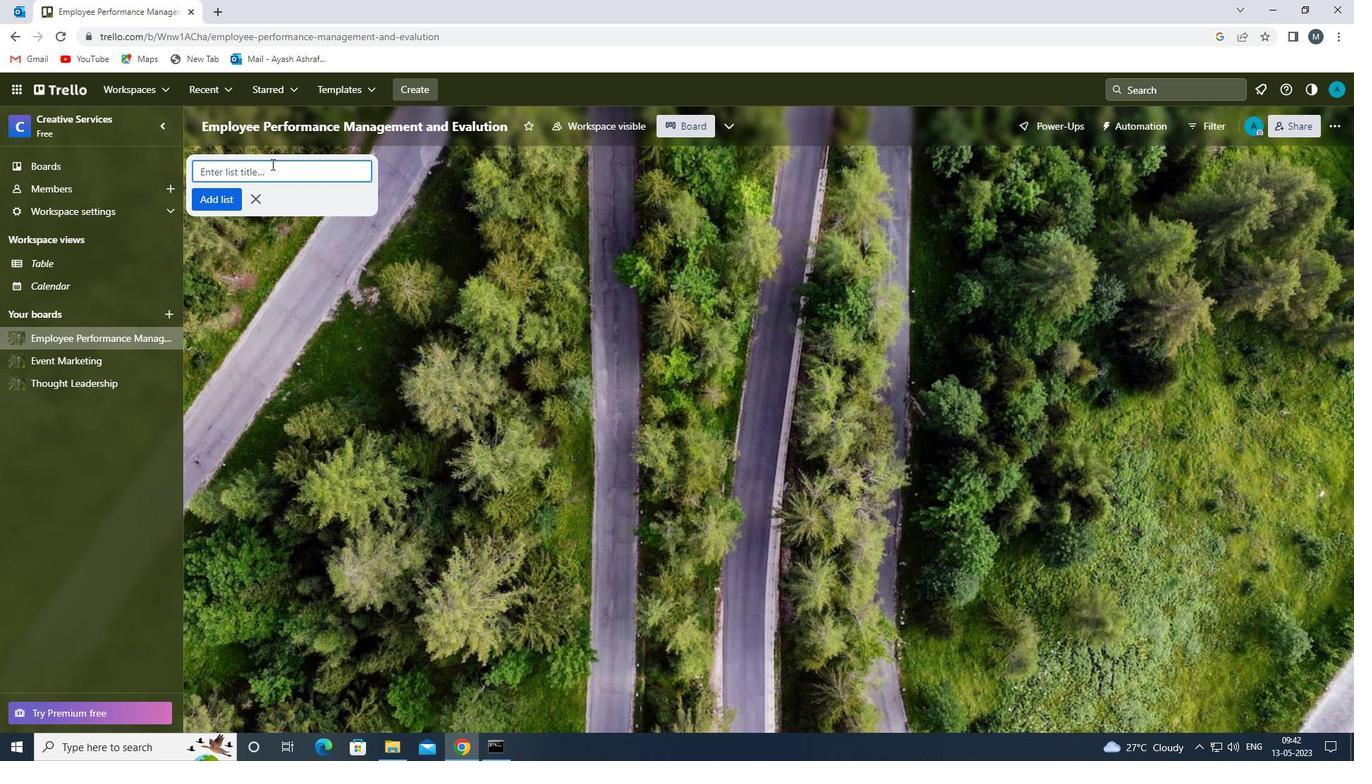 
Action: Key pressed <Key.shift><Key.shift>E<Key.backspace><Key.backspace><Key.shift><Key.shift><Key.shift><Key.shift><Key.shift><Key.shift><Key.shift><Key.shift><Key.shift><Key.shift><Key.shift><Key.shift><Key.shift><Key.shift><Key.shift><Key.shift><Key.shift><Key.shift><Key.shift><Key.shift><Key.shift><Key.shift><Key.shift><Key.shift><Key.shift><Key.shift><Key.shift><Key.shift><Key.shift><Key.shift><Key.shift><Key.shift><Key.shift><Key.shift><Key.shift><Key.shift>IMAGES<Key.space>
Screenshot: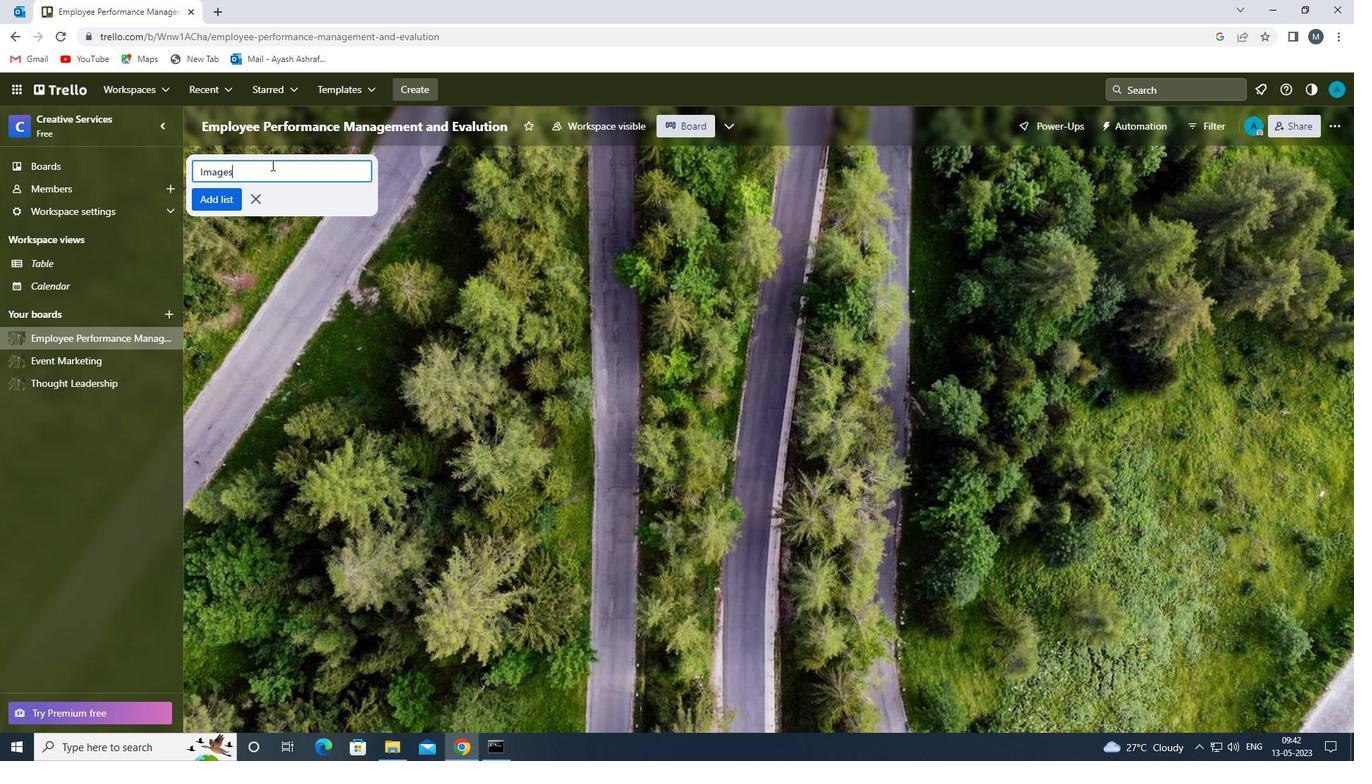 
Action: Mouse moved to (214, 201)
Screenshot: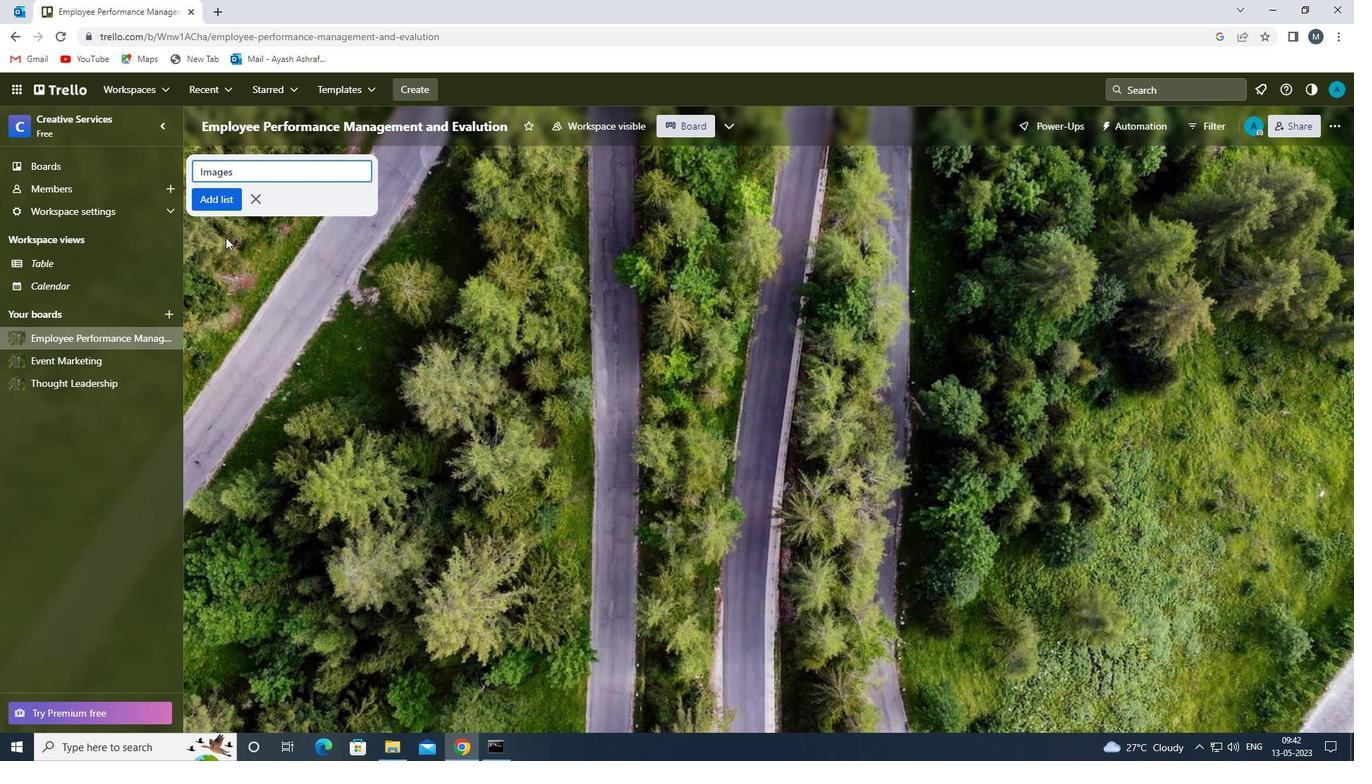 
Action: Mouse pressed left at (214, 201)
Screenshot: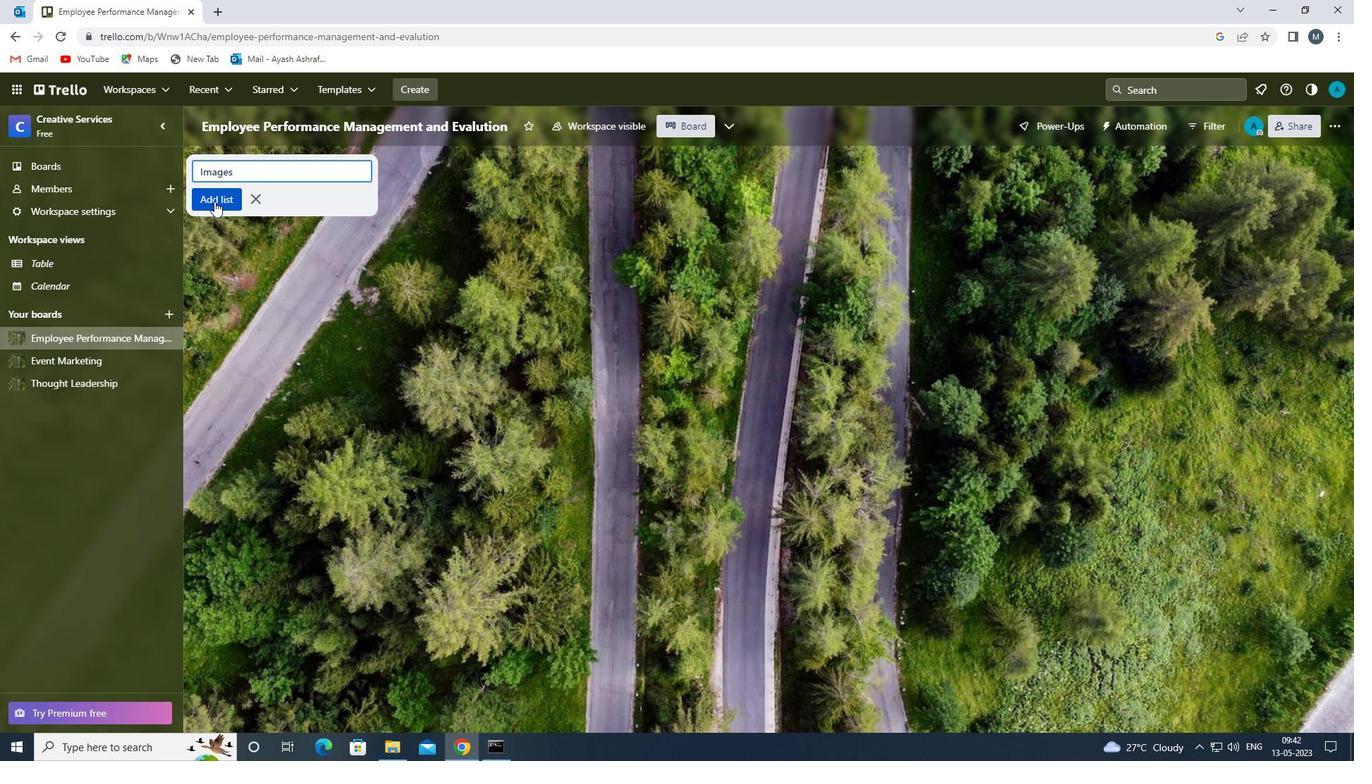 
Action: Mouse moved to (267, 322)
Screenshot: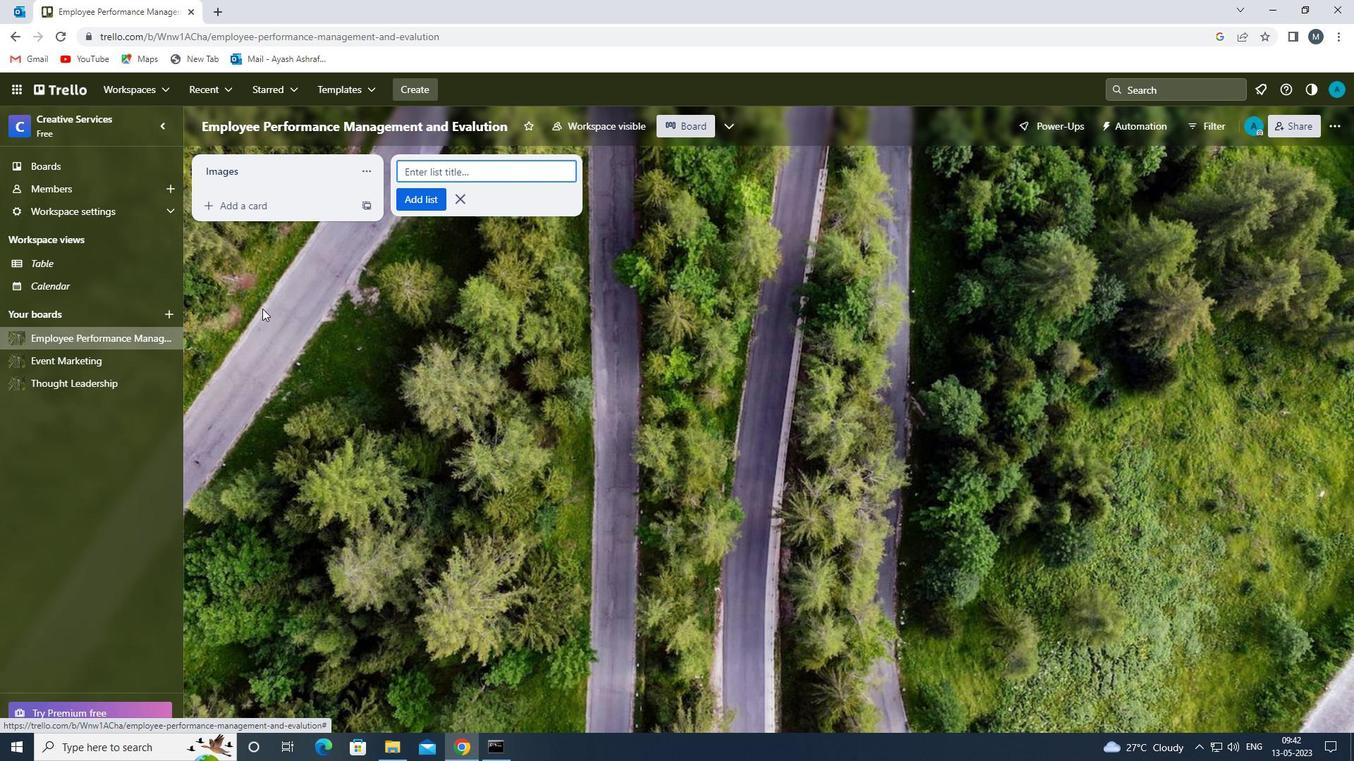 
Action: Mouse pressed left at (267, 322)
Screenshot: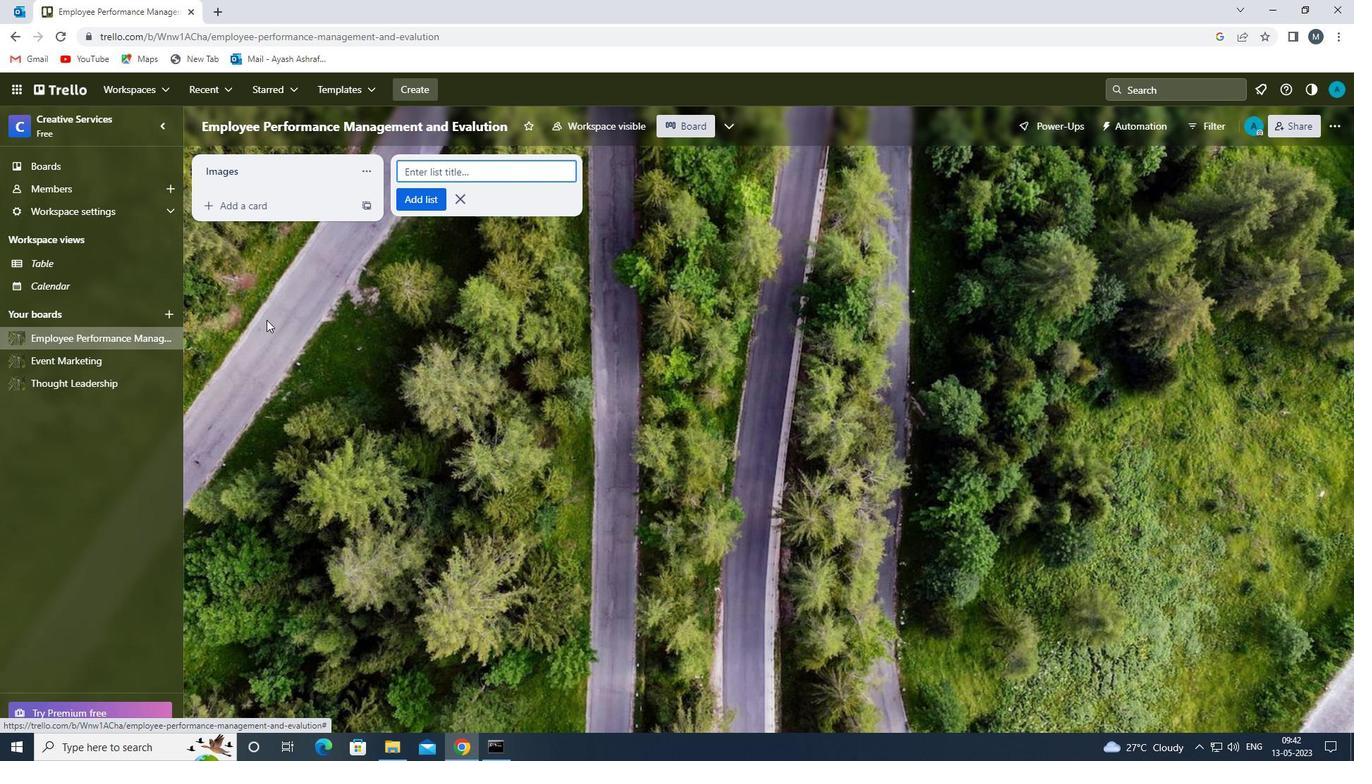 
Action: Mouse moved to (270, 316)
Screenshot: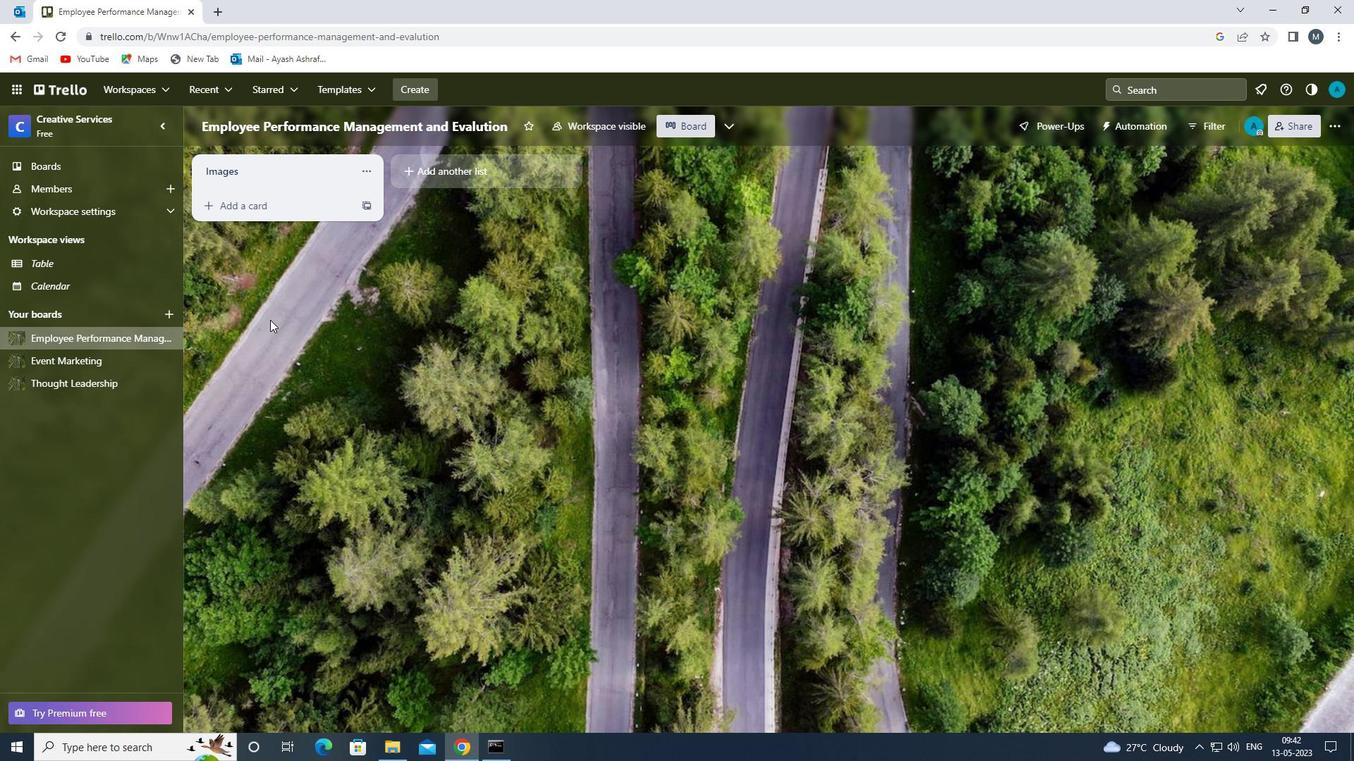 
